 Task: Find a house in Cabagan, Philippines for 2 guests from June 11 to June 15, with a price range of ₹7000 to ₹15000, 1 bedroom, 2 beds, 1 bathroom, and self check-in option.
Action: Mouse pressed left at (445, 108)
Screenshot: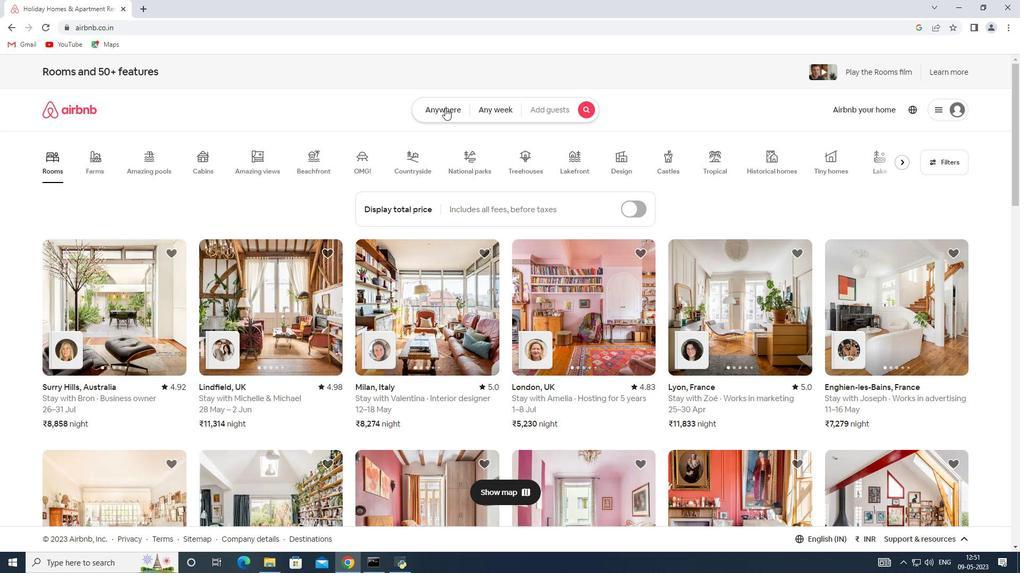 
Action: Mouse moved to (375, 150)
Screenshot: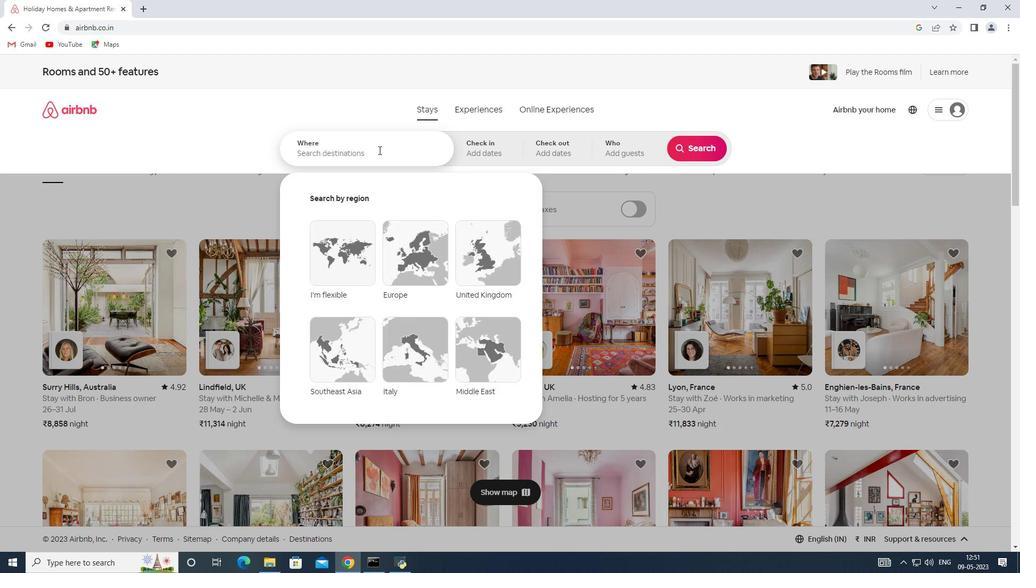 
Action: Mouse pressed left at (375, 150)
Screenshot: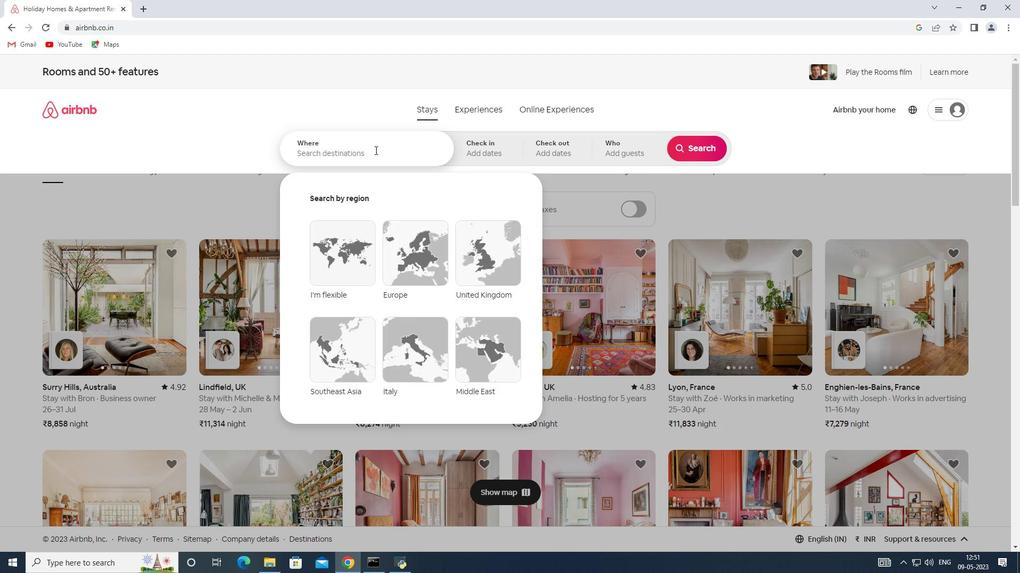 
Action: Key pressed <Key.shift><Key.shift><Key.shift><Key.shift><Key.shift><Key.shift><Key.shift><Key.shift><Key.shift><Key.shift><Key.shift><Key.shift><Key.shift><Key.shift><Key.shift><Key.shift><Key.shift><Key.shift><Key.shift><Key.shift><Key.shift><Key.shift><Key.shift><Key.shift><Key.shift><Key.shift><Key.shift><Key.shift><Key.shift><Key.shift><Key.shift><Key.shift><Key.shift><Key.shift><Key.shift>Cabagan,<Key.shift>Philippines
Screenshot: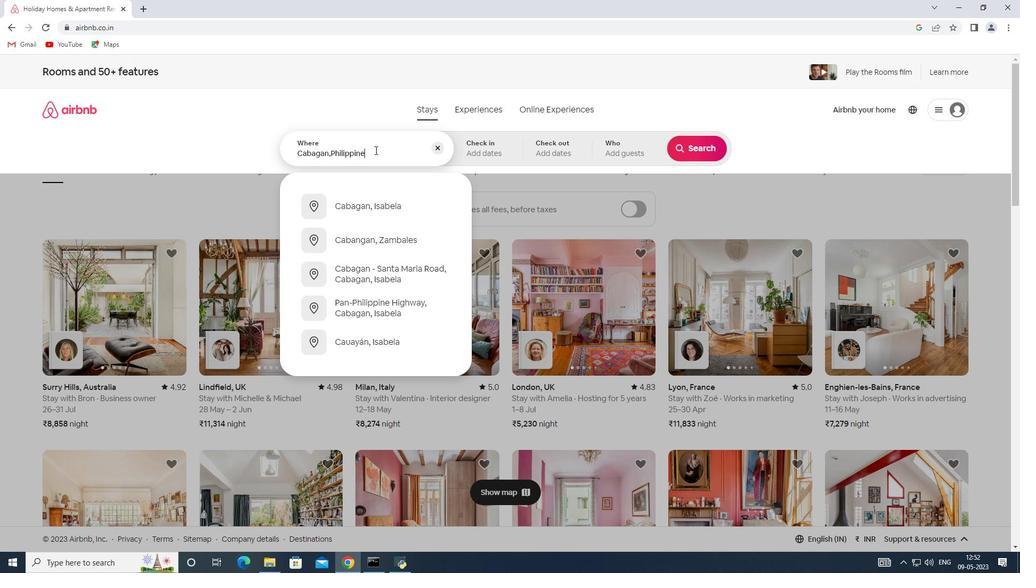 
Action: Mouse moved to (496, 147)
Screenshot: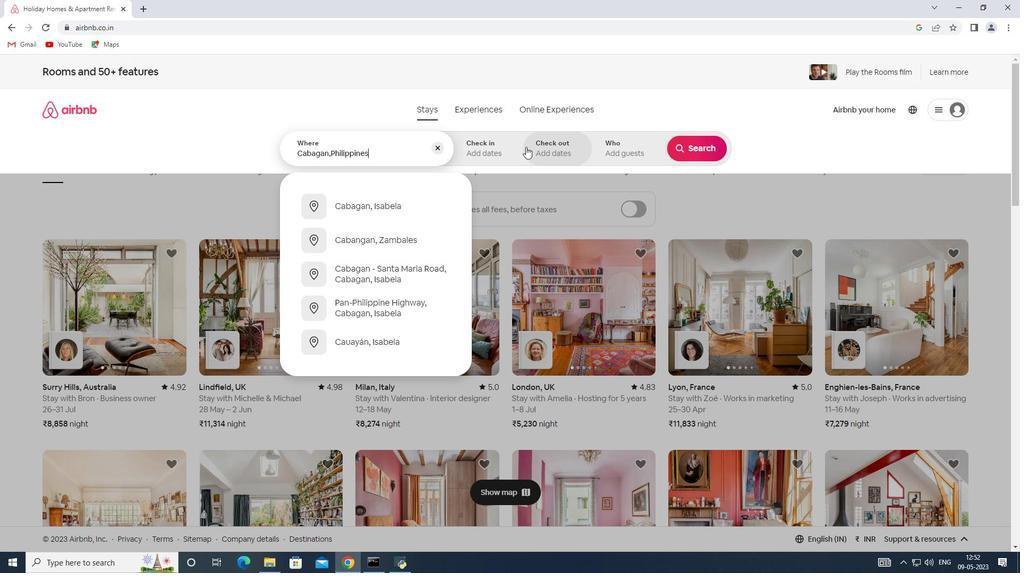 
Action: Mouse pressed left at (496, 147)
Screenshot: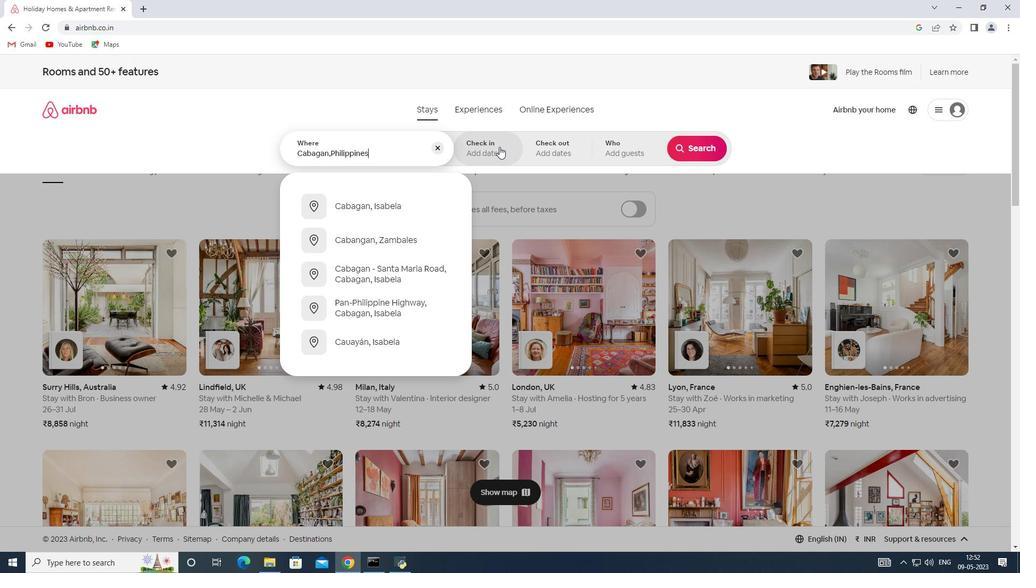 
Action: Mouse moved to (536, 334)
Screenshot: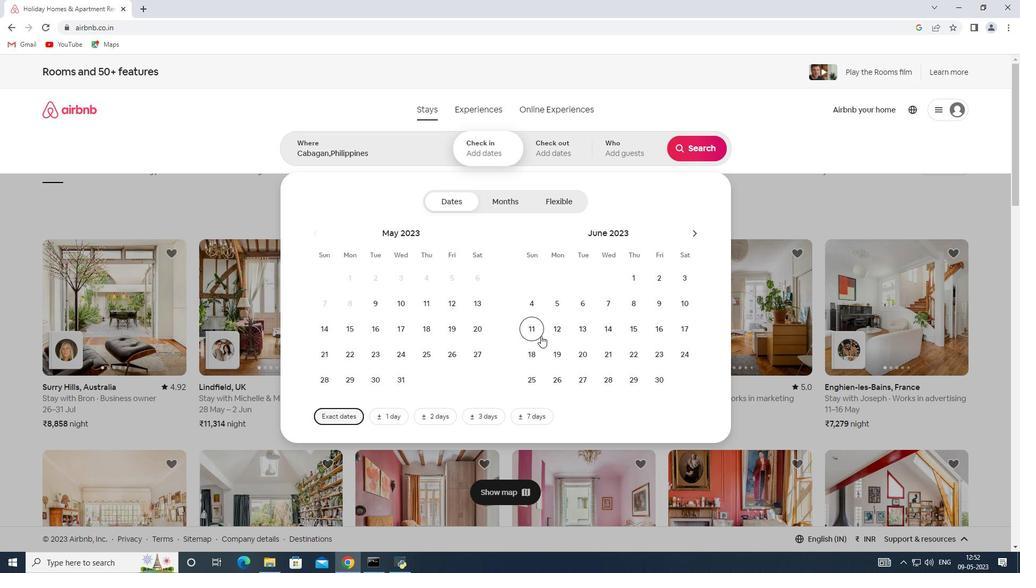 
Action: Mouse pressed left at (536, 334)
Screenshot: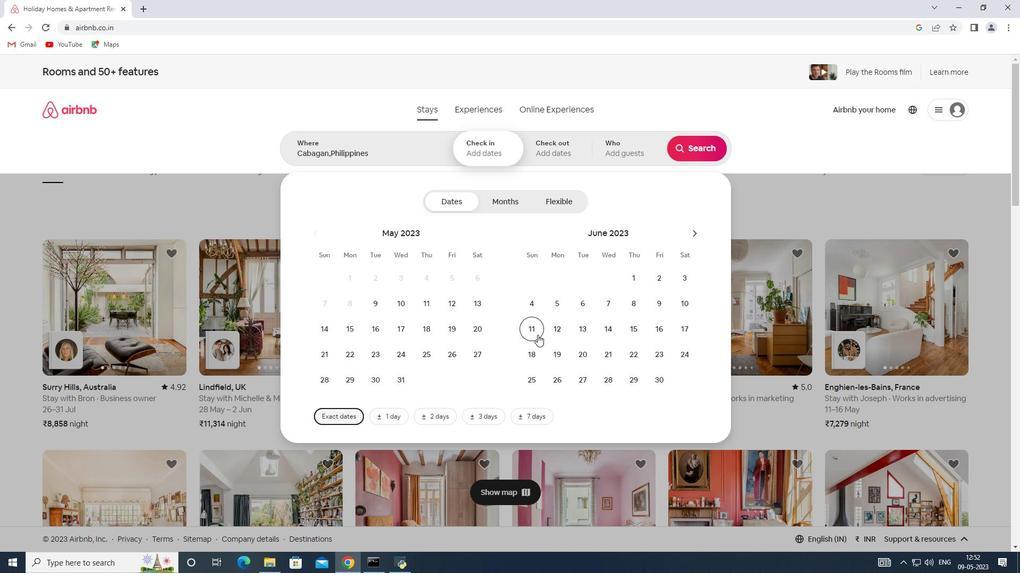 
Action: Mouse moved to (631, 330)
Screenshot: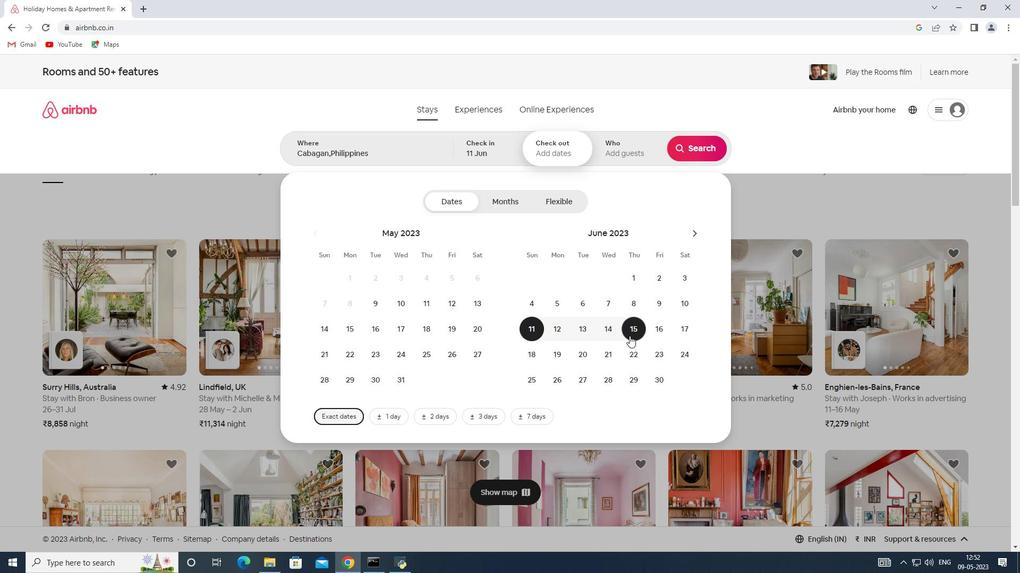 
Action: Mouse pressed left at (631, 330)
Screenshot: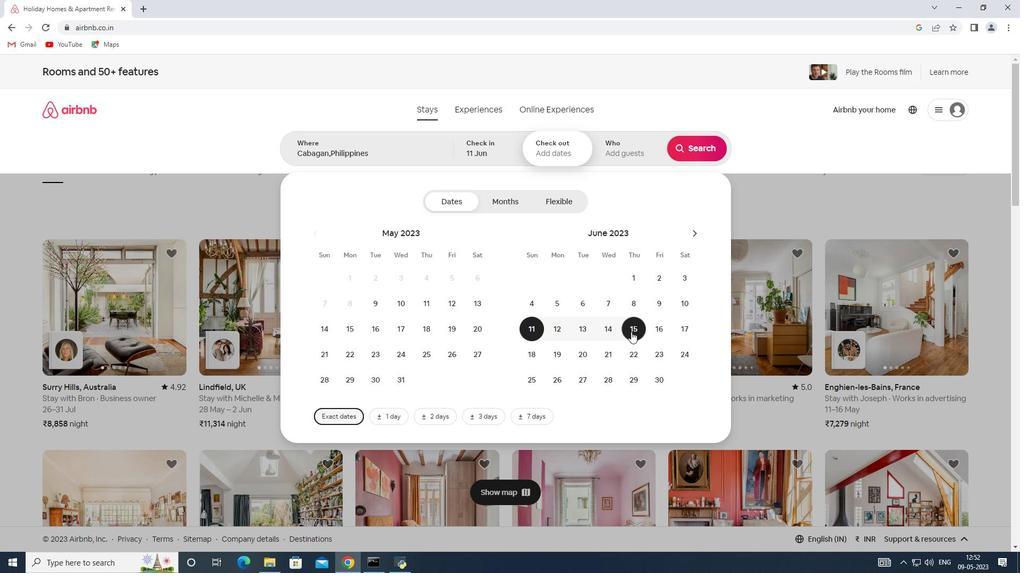 
Action: Mouse moved to (610, 151)
Screenshot: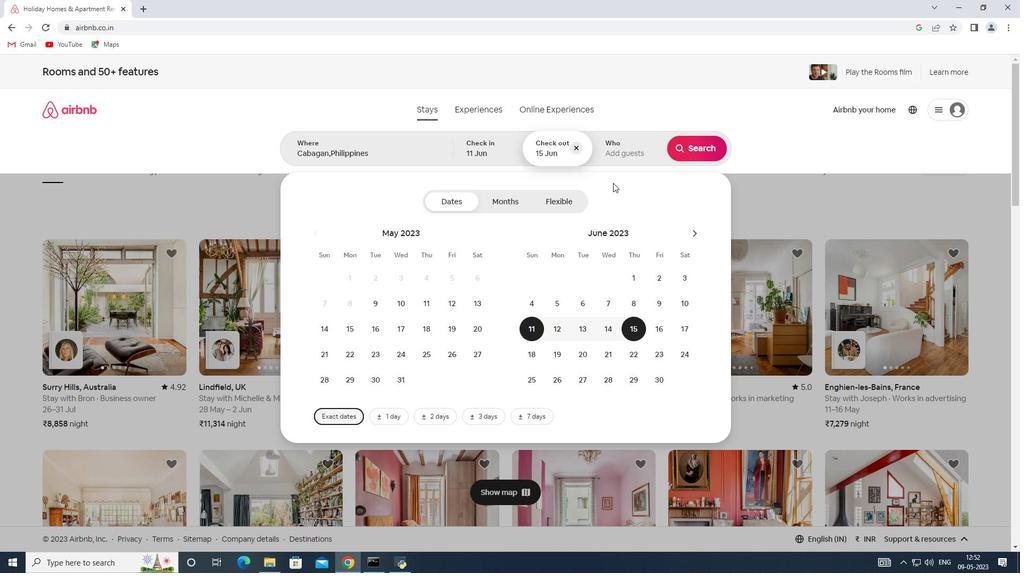 
Action: Mouse pressed left at (610, 151)
Screenshot: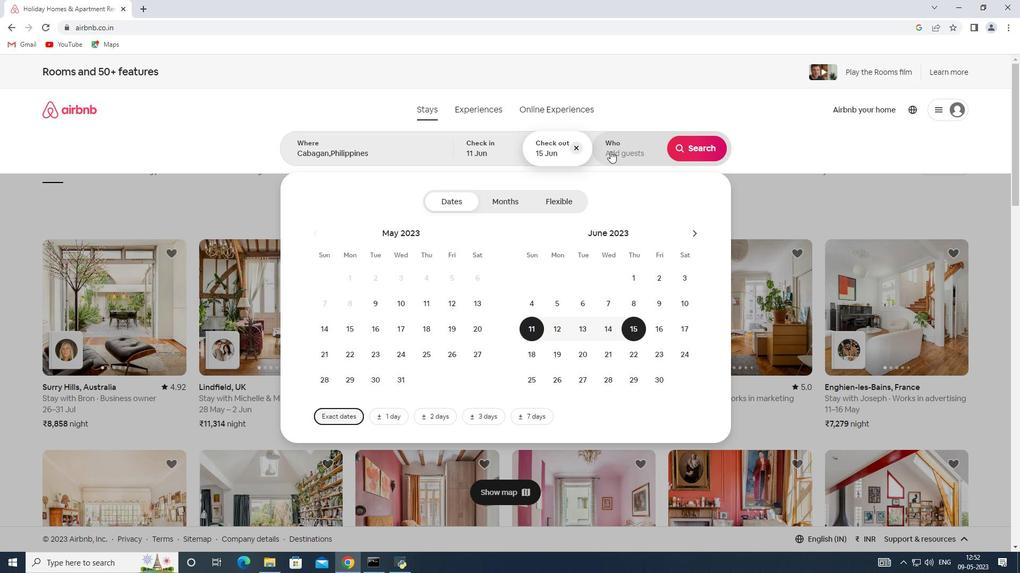 
Action: Mouse moved to (694, 203)
Screenshot: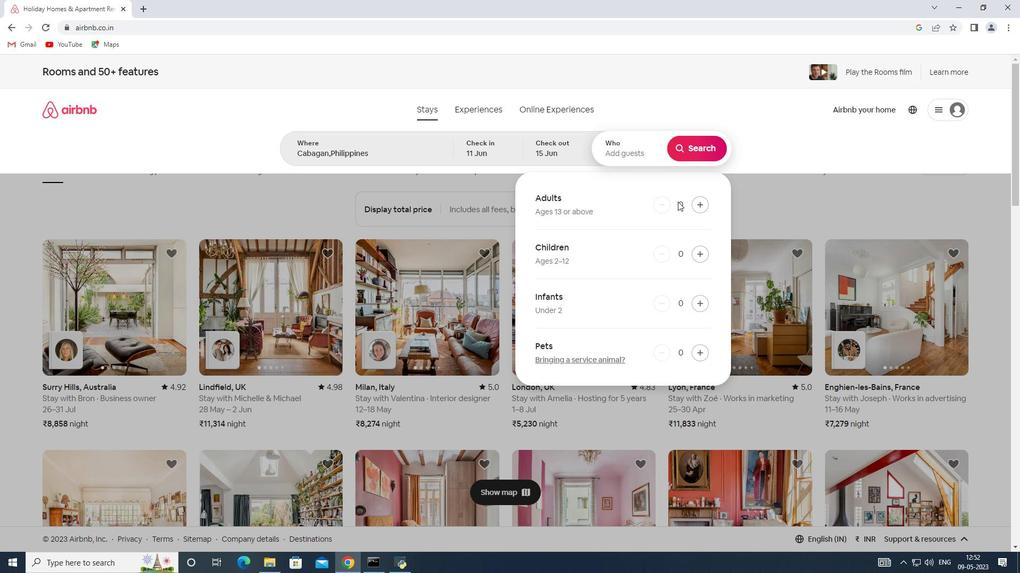 
Action: Mouse pressed left at (694, 203)
Screenshot: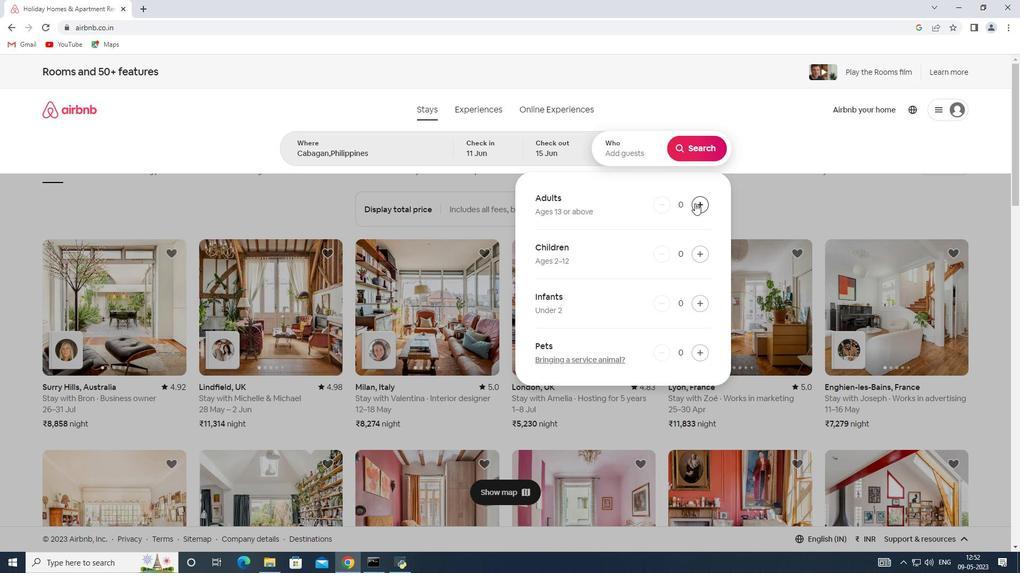 
Action: Mouse pressed left at (694, 203)
Screenshot: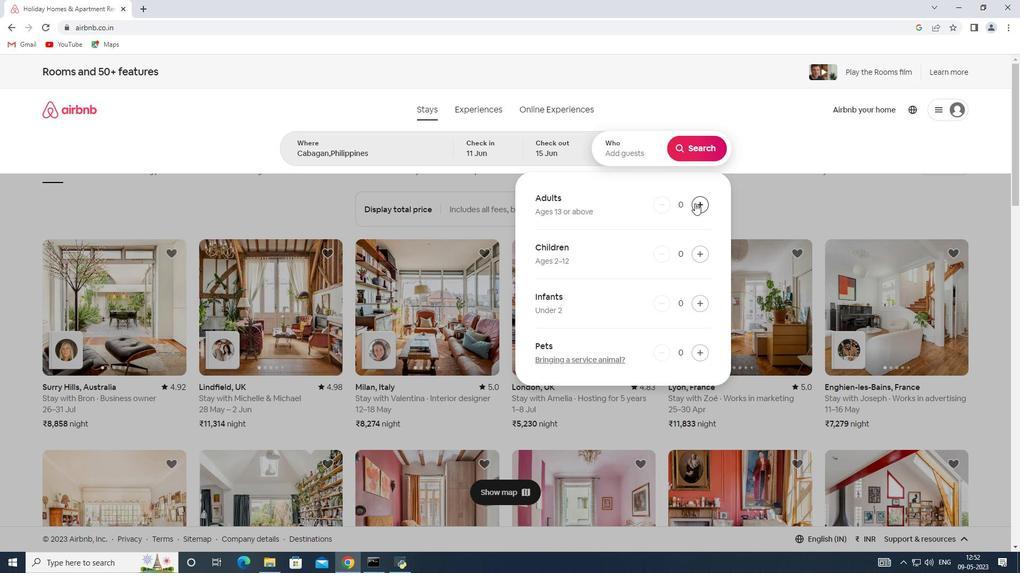 
Action: Mouse moved to (680, 142)
Screenshot: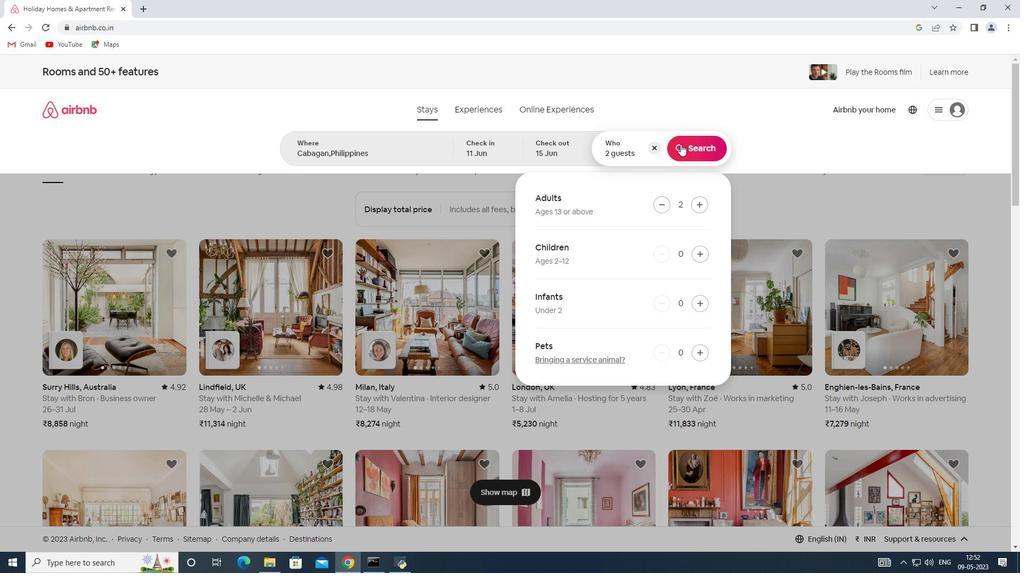 
Action: Mouse pressed left at (680, 142)
Screenshot: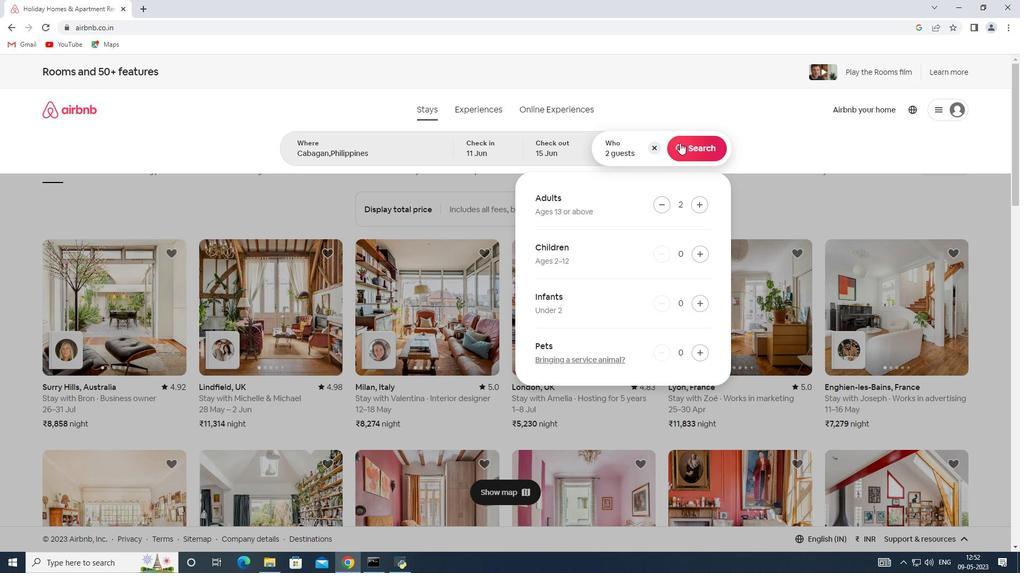 
Action: Mouse moved to (980, 119)
Screenshot: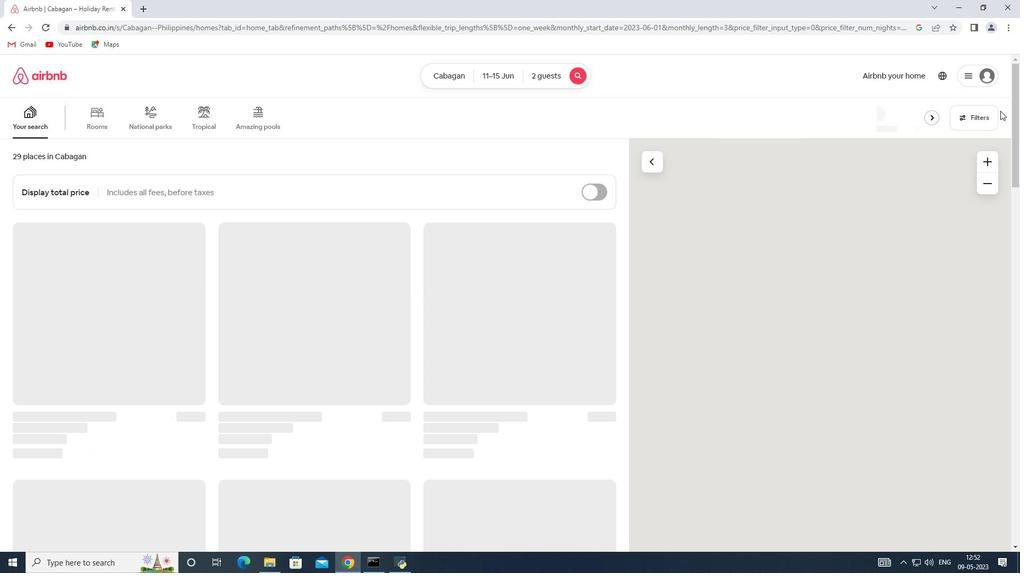 
Action: Mouse pressed left at (980, 119)
Screenshot: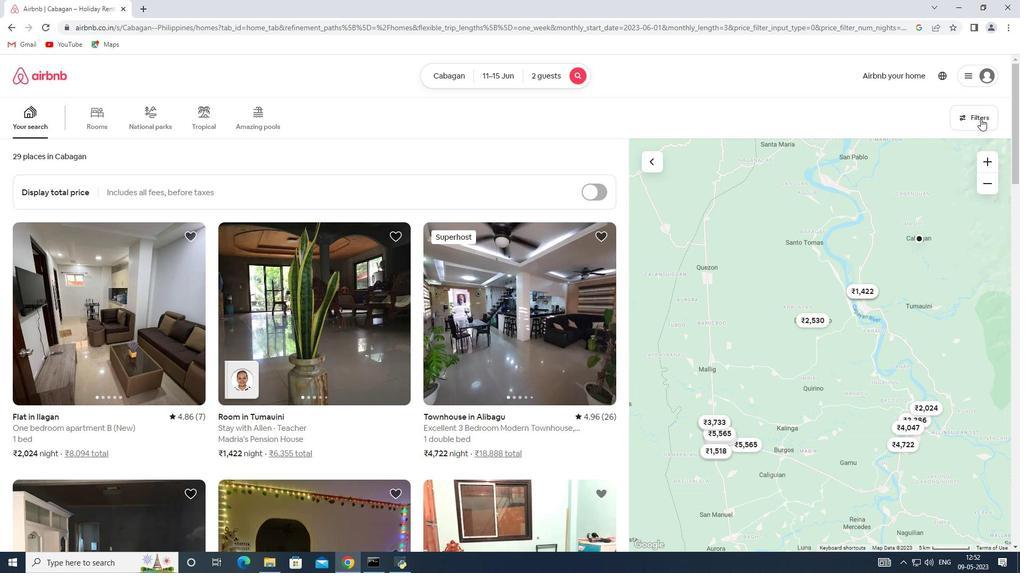 
Action: Mouse moved to (366, 380)
Screenshot: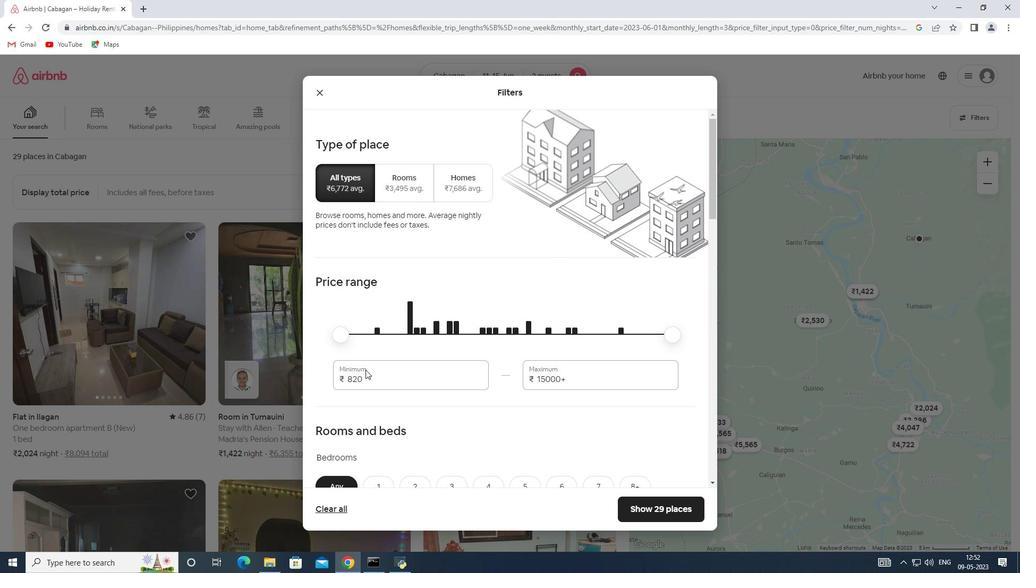 
Action: Mouse pressed left at (366, 380)
Screenshot: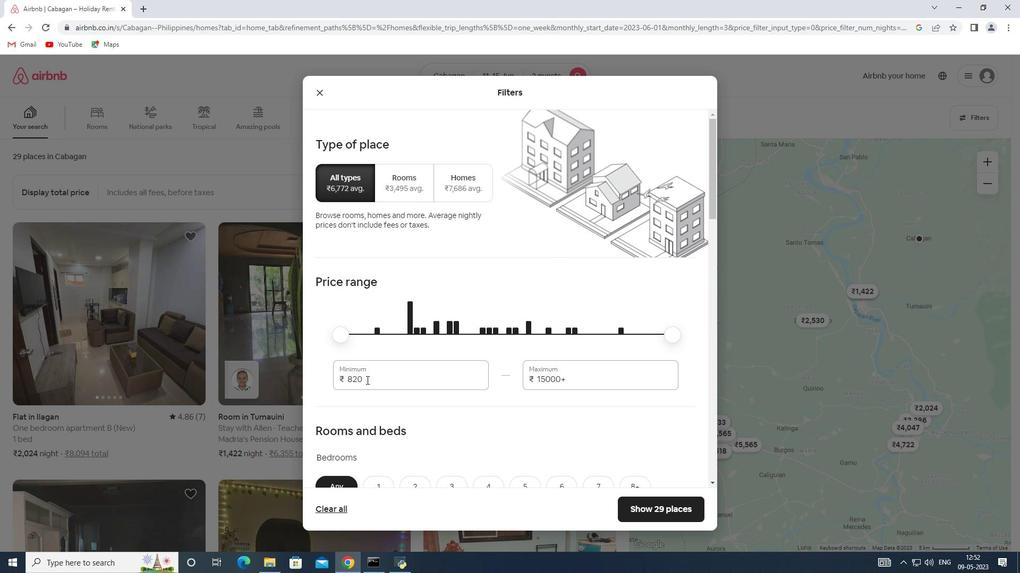 
Action: Mouse moved to (328, 377)
Screenshot: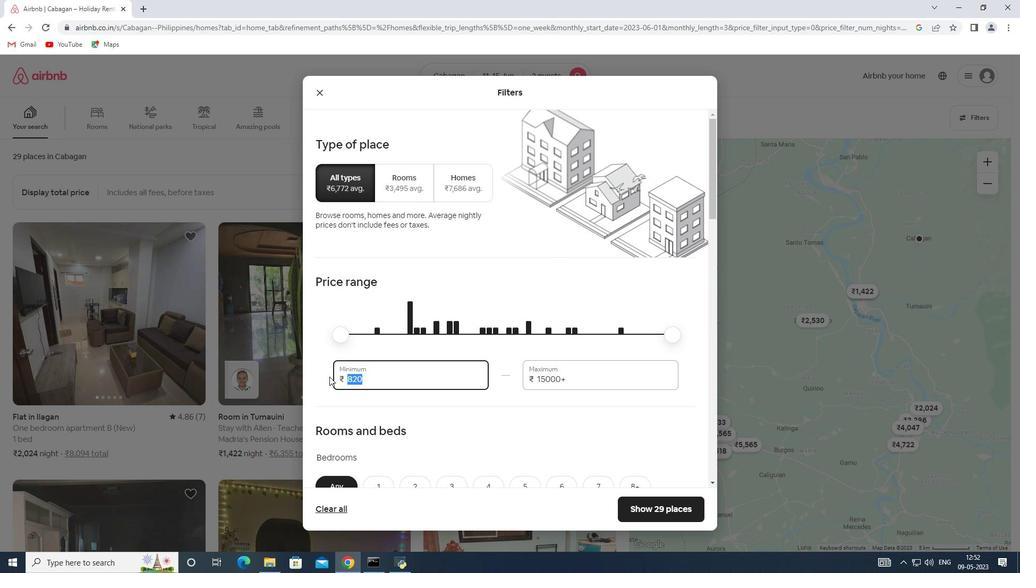 
Action: Key pressed 7000
Screenshot: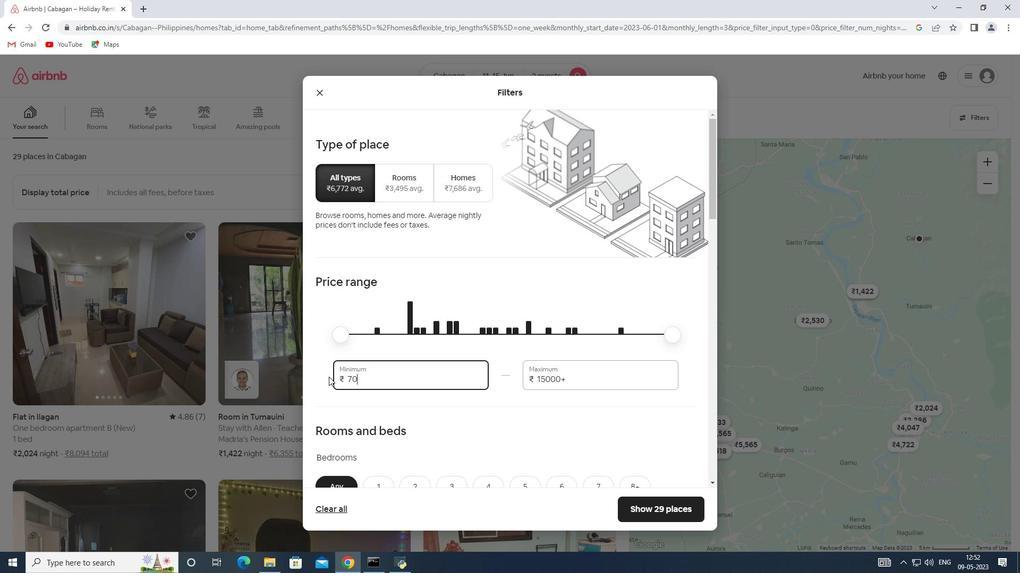 
Action: Mouse moved to (581, 381)
Screenshot: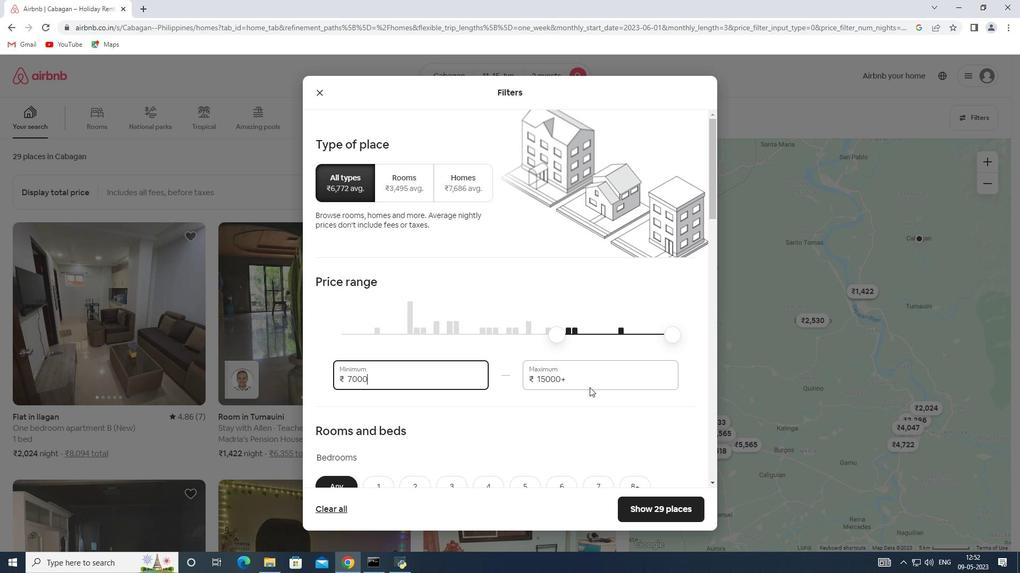 
Action: Mouse pressed left at (581, 381)
Screenshot: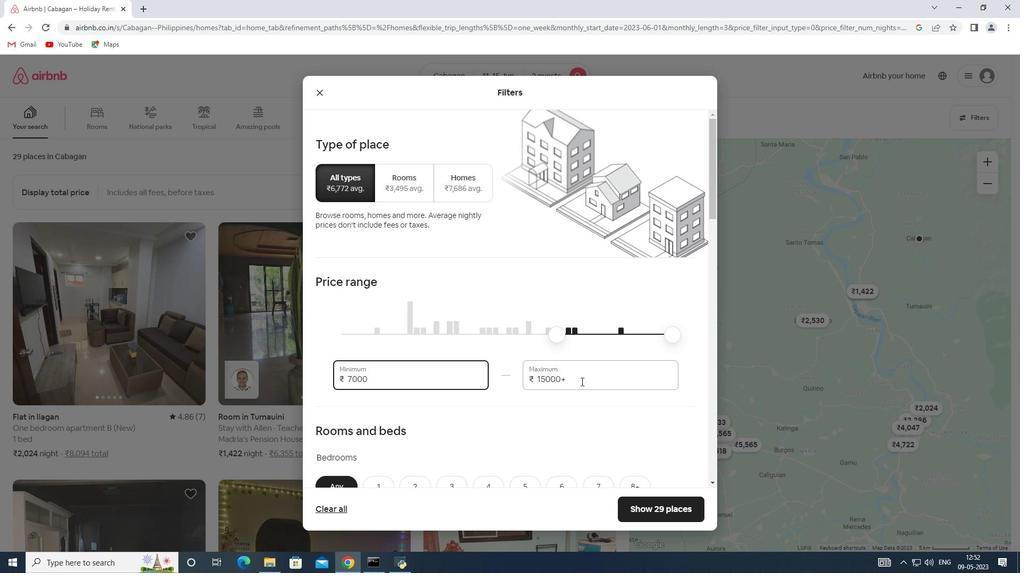 
Action: Mouse moved to (495, 381)
Screenshot: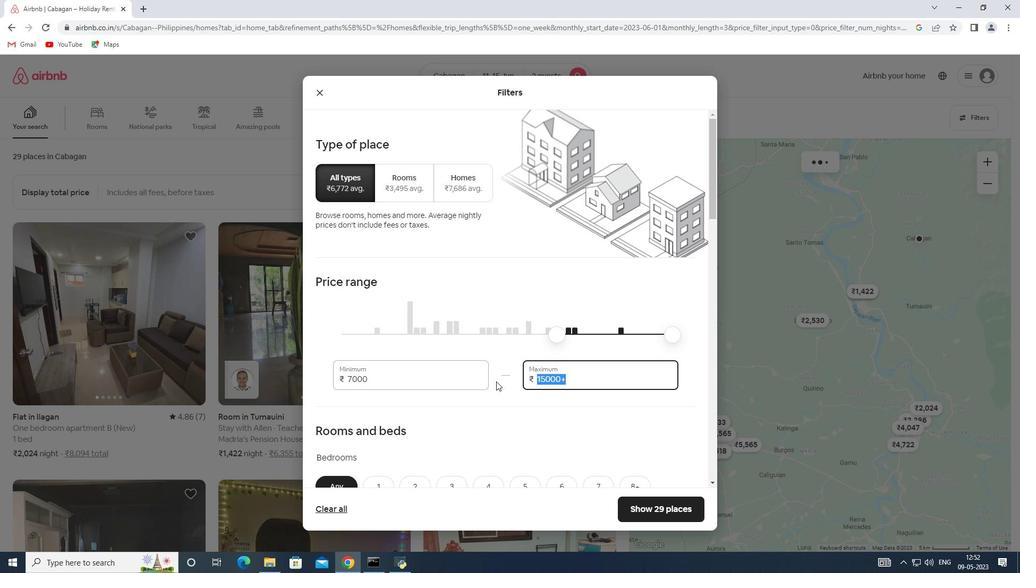 
Action: Key pressed 16000
Screenshot: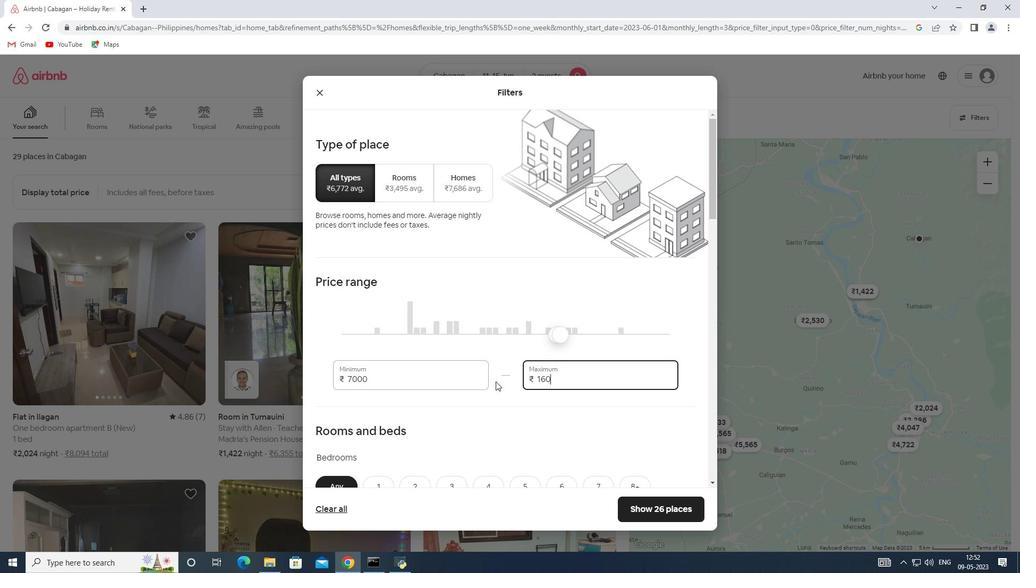 
Action: Mouse scrolled (495, 381) with delta (0, 0)
Screenshot: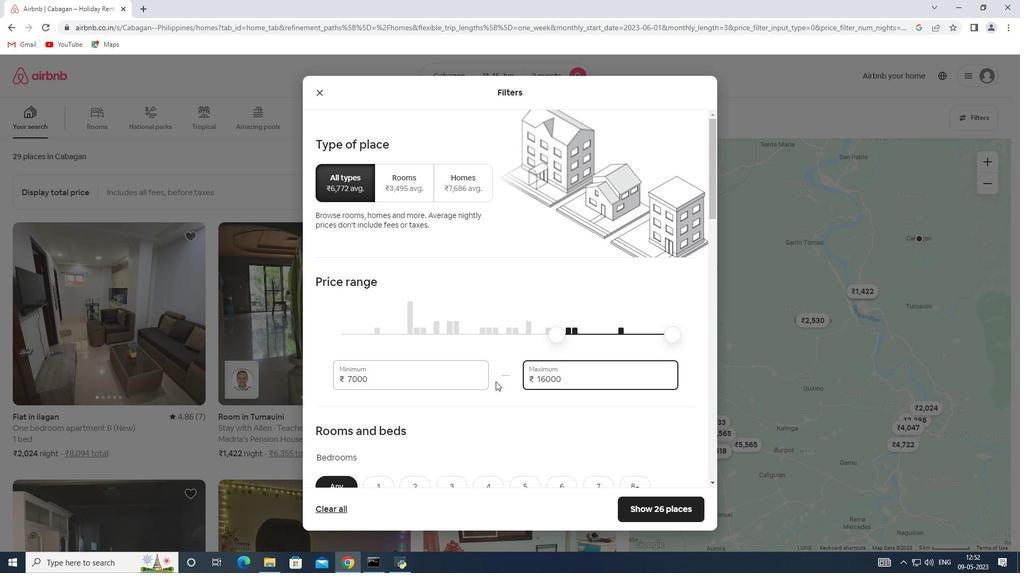 
Action: Mouse scrolled (495, 381) with delta (0, 0)
Screenshot: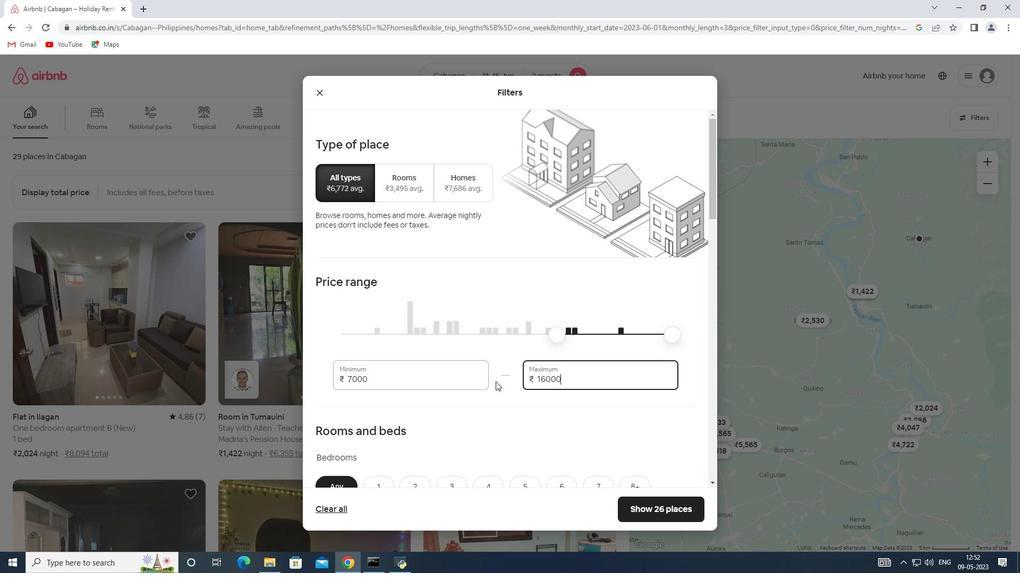 
Action: Mouse scrolled (495, 381) with delta (0, 0)
Screenshot: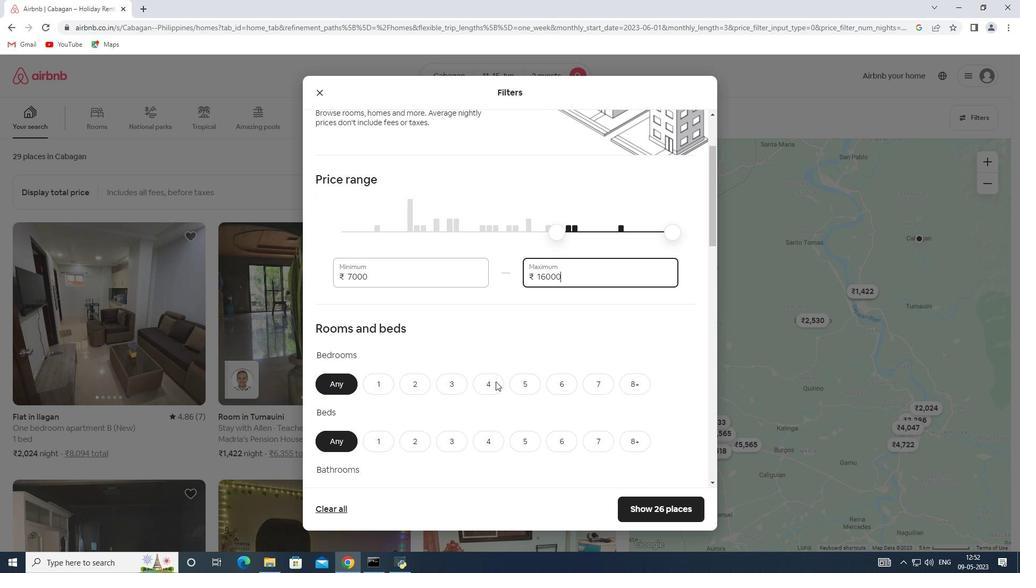 
Action: Mouse scrolled (495, 381) with delta (0, 0)
Screenshot: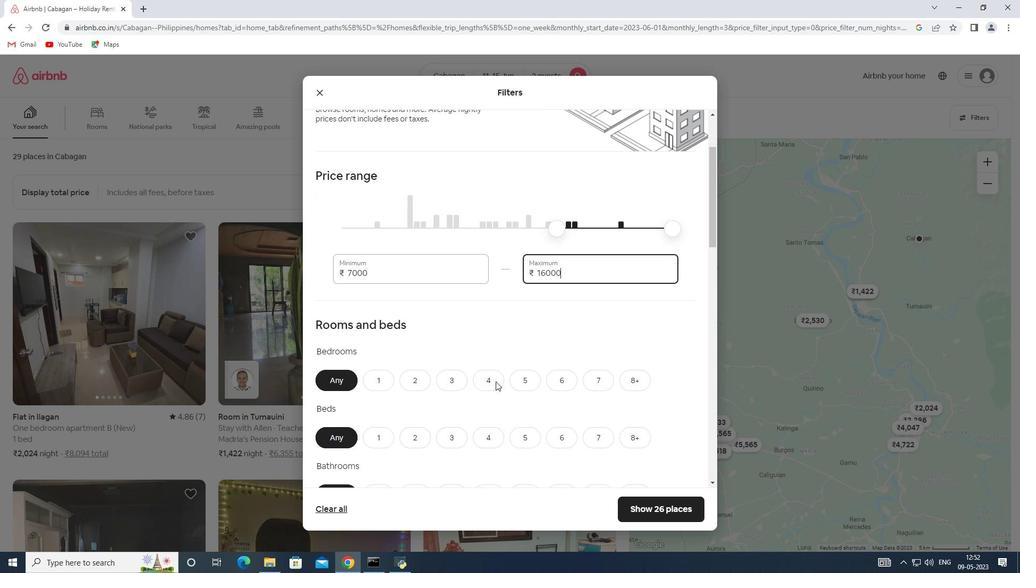 
Action: Mouse moved to (384, 276)
Screenshot: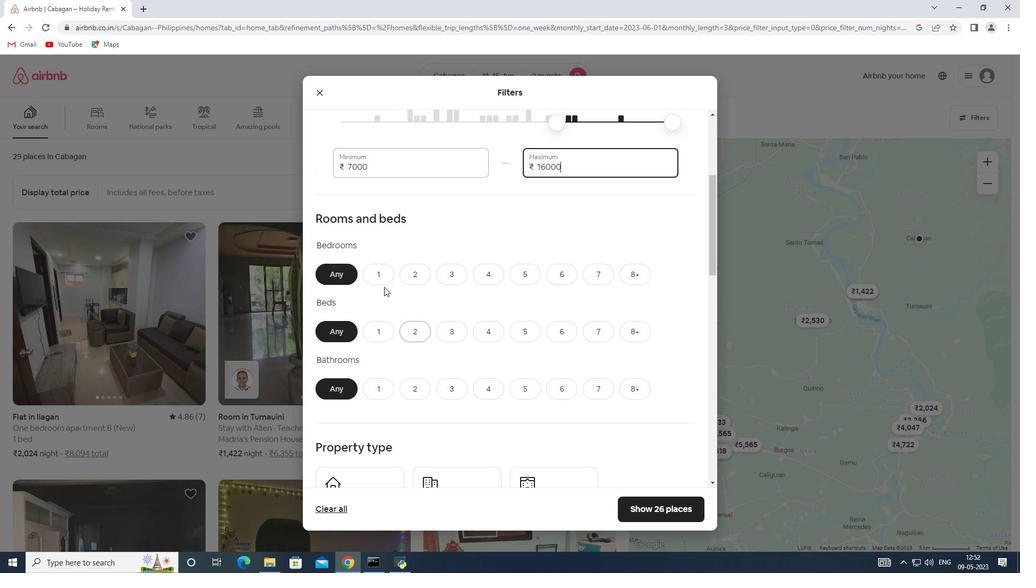 
Action: Mouse pressed left at (384, 276)
Screenshot: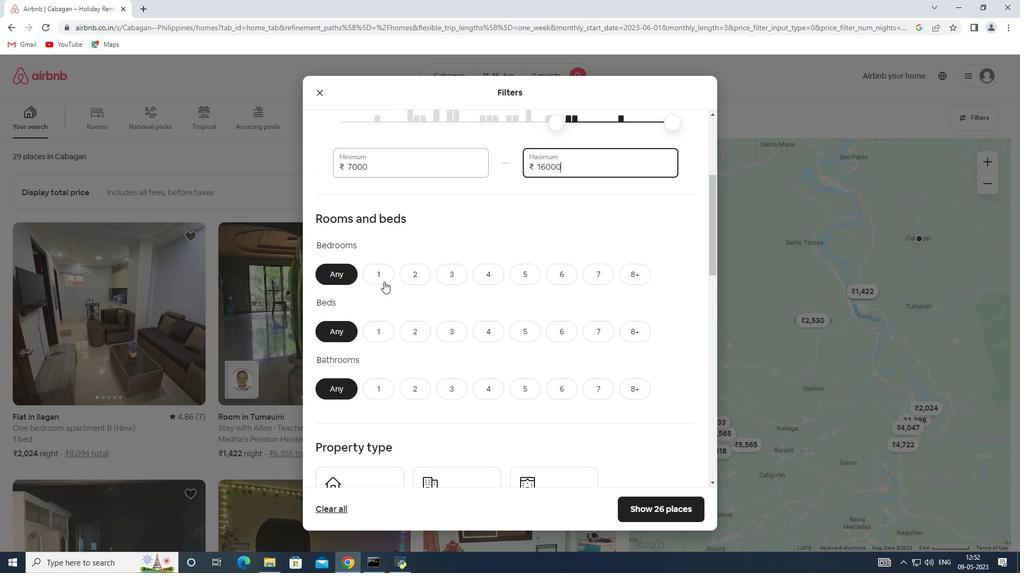 
Action: Mouse moved to (420, 325)
Screenshot: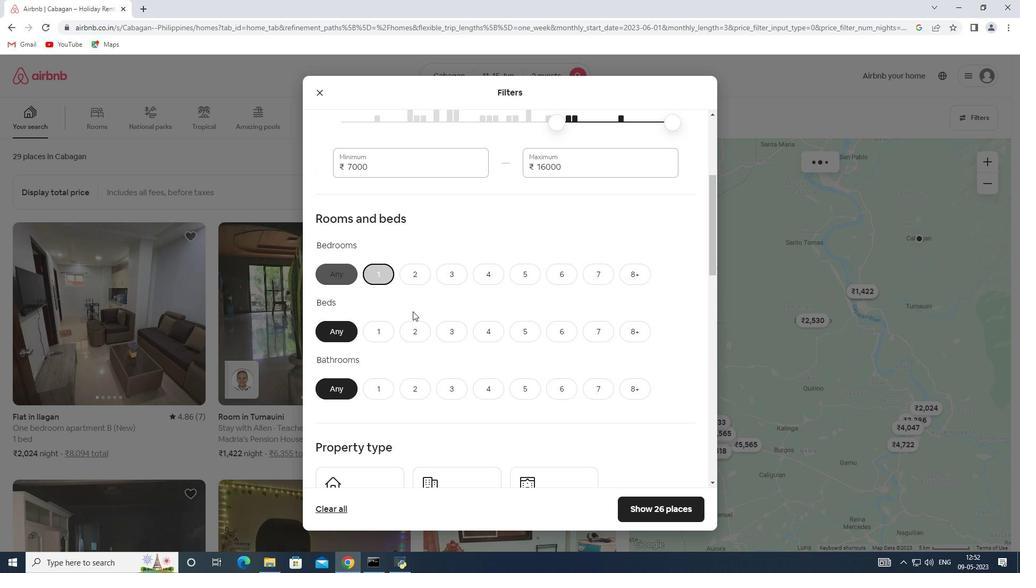 
Action: Mouse pressed left at (420, 325)
Screenshot: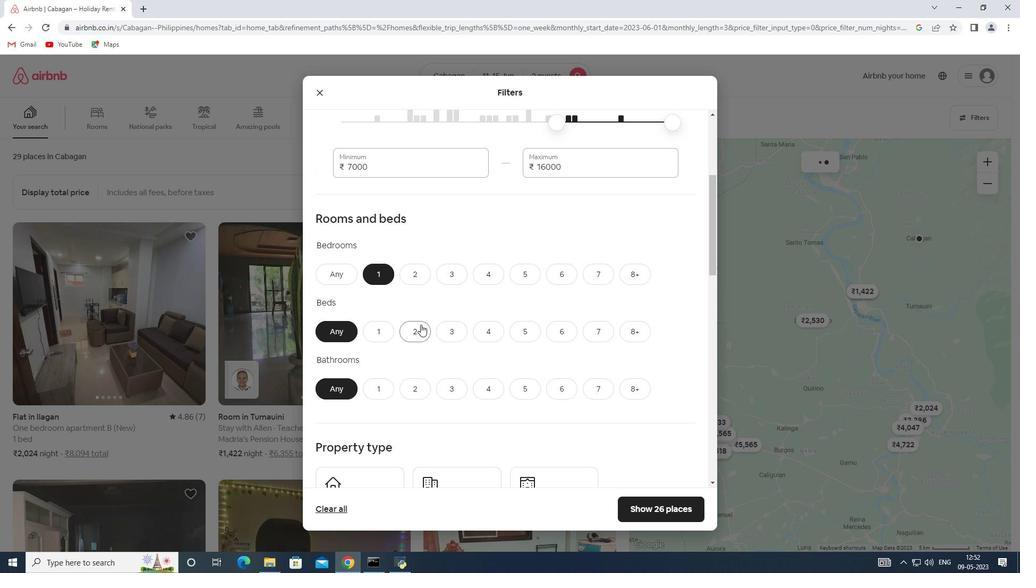 
Action: Mouse moved to (377, 387)
Screenshot: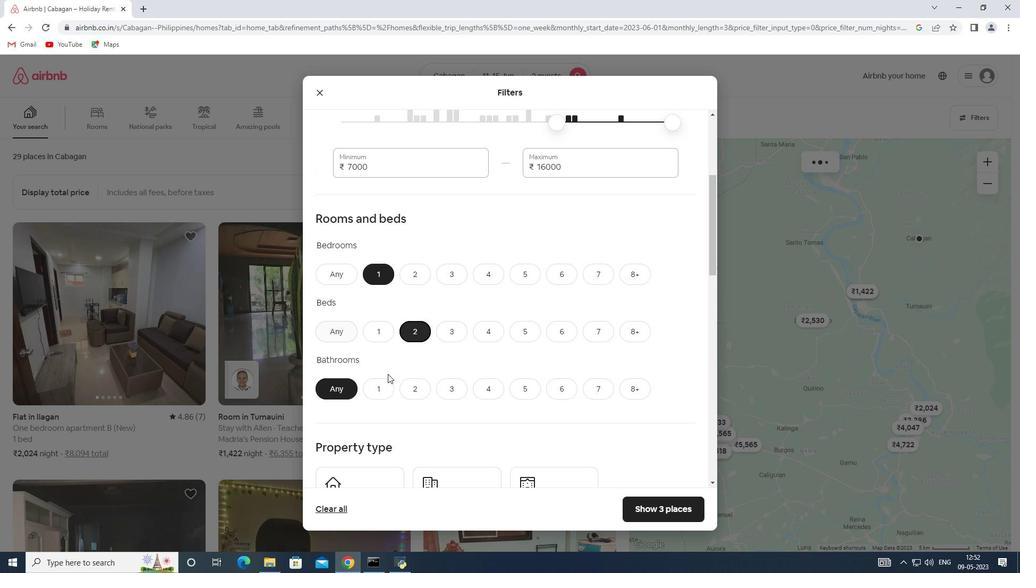 
Action: Mouse pressed left at (377, 387)
Screenshot: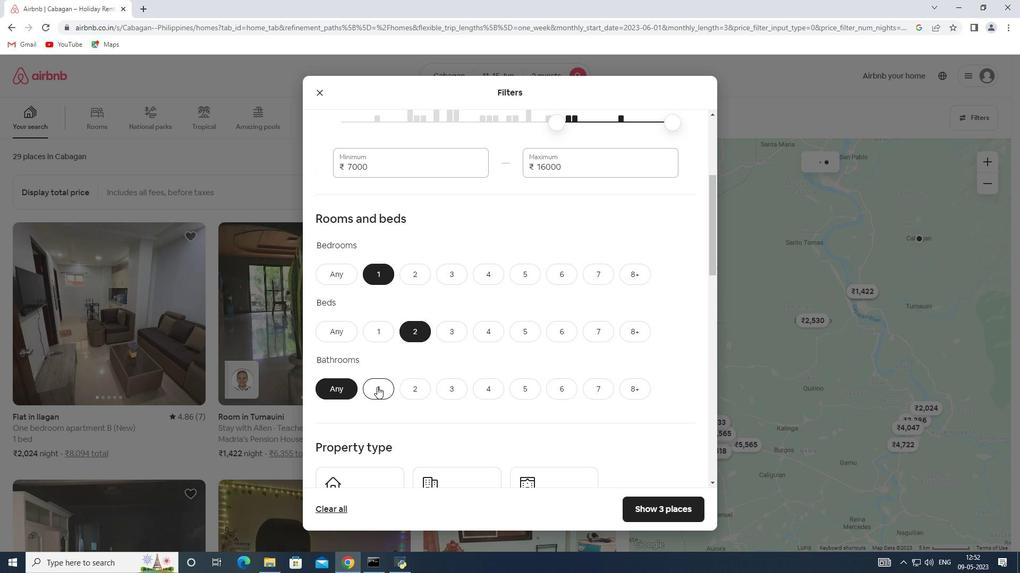 
Action: Mouse moved to (379, 359)
Screenshot: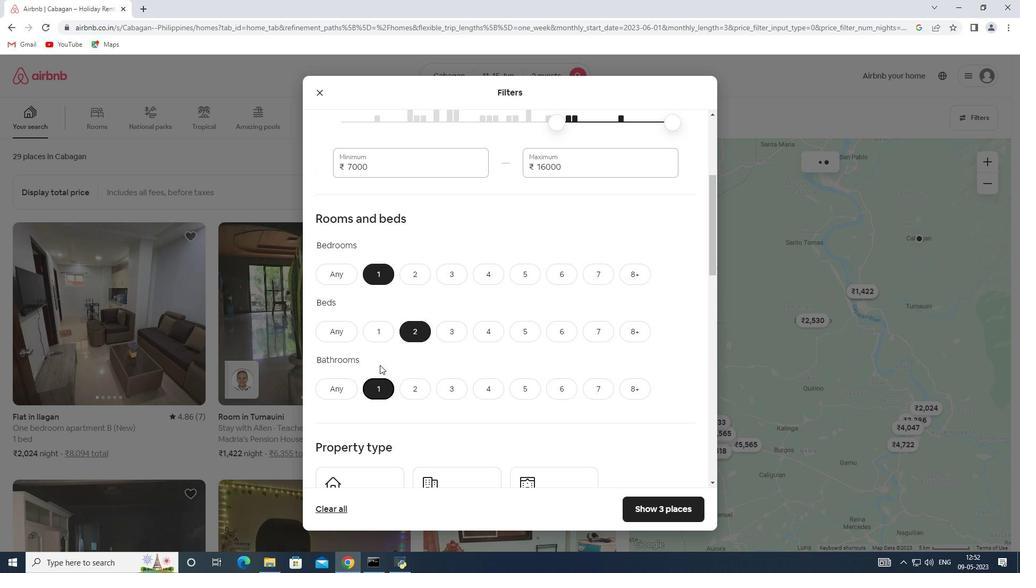 
Action: Mouse scrolled (379, 359) with delta (0, 0)
Screenshot: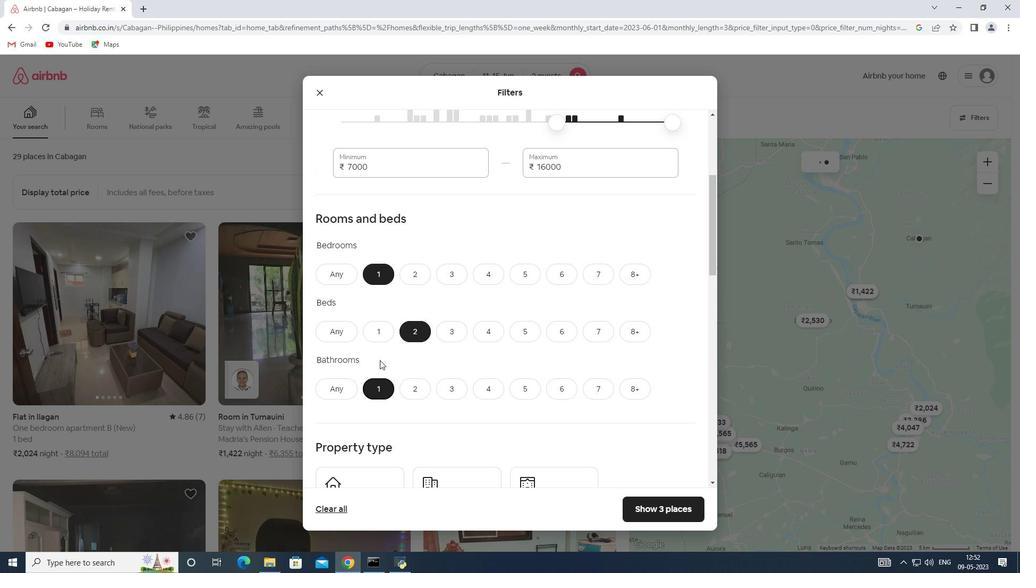 
Action: Mouse scrolled (379, 359) with delta (0, 0)
Screenshot: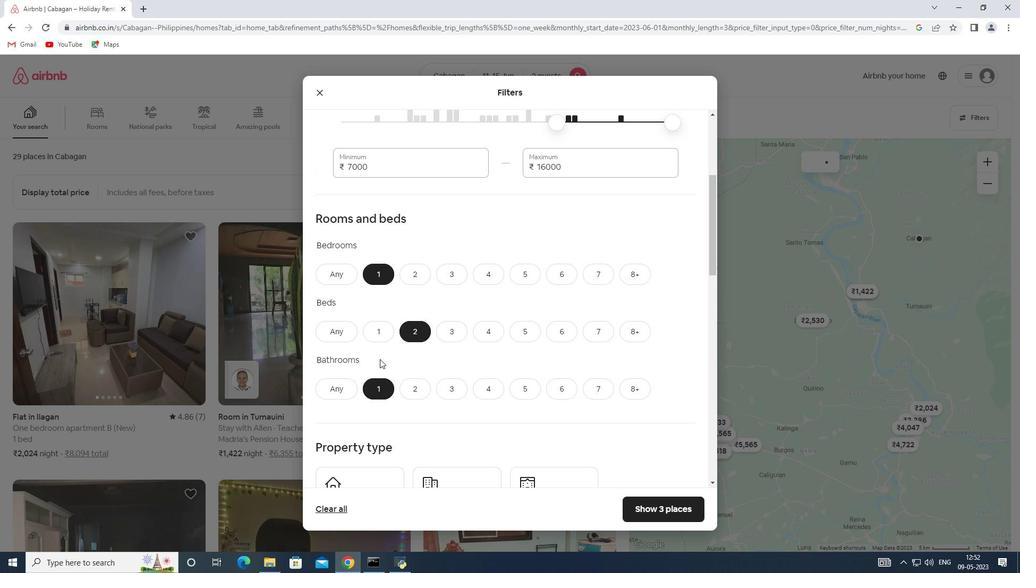 
Action: Mouse scrolled (379, 359) with delta (0, 0)
Screenshot: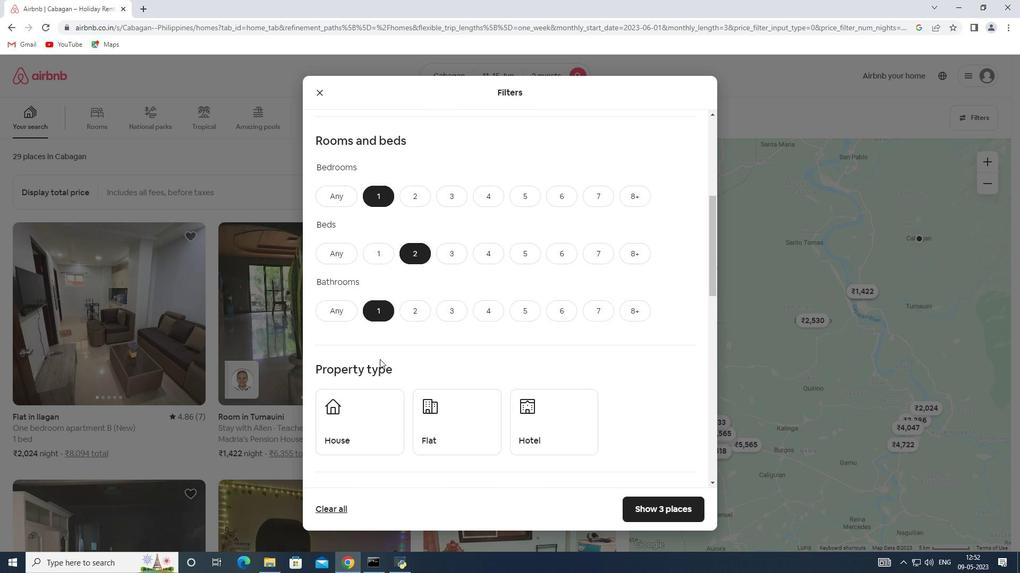 
Action: Mouse moved to (371, 351)
Screenshot: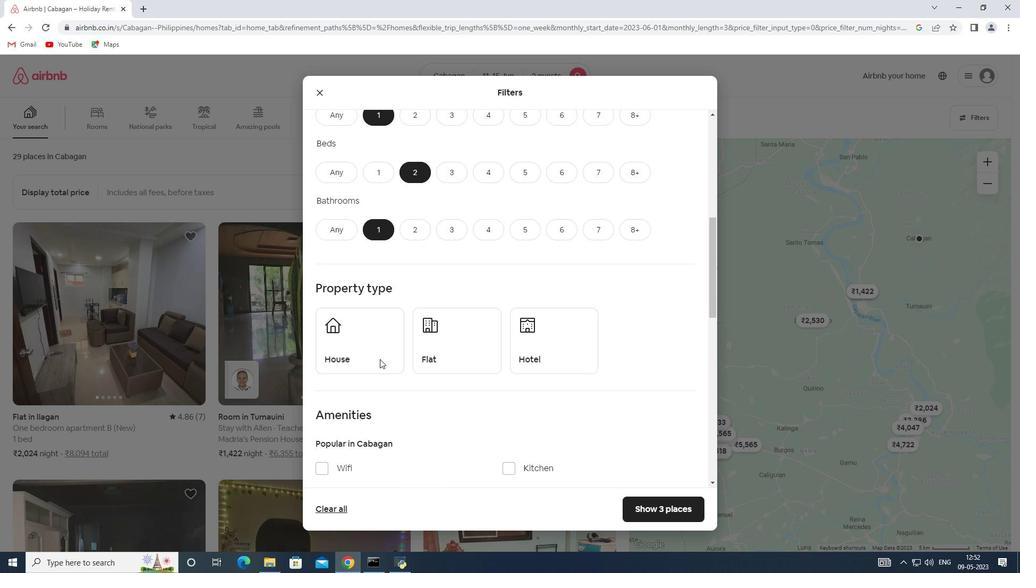 
Action: Mouse pressed left at (371, 351)
Screenshot: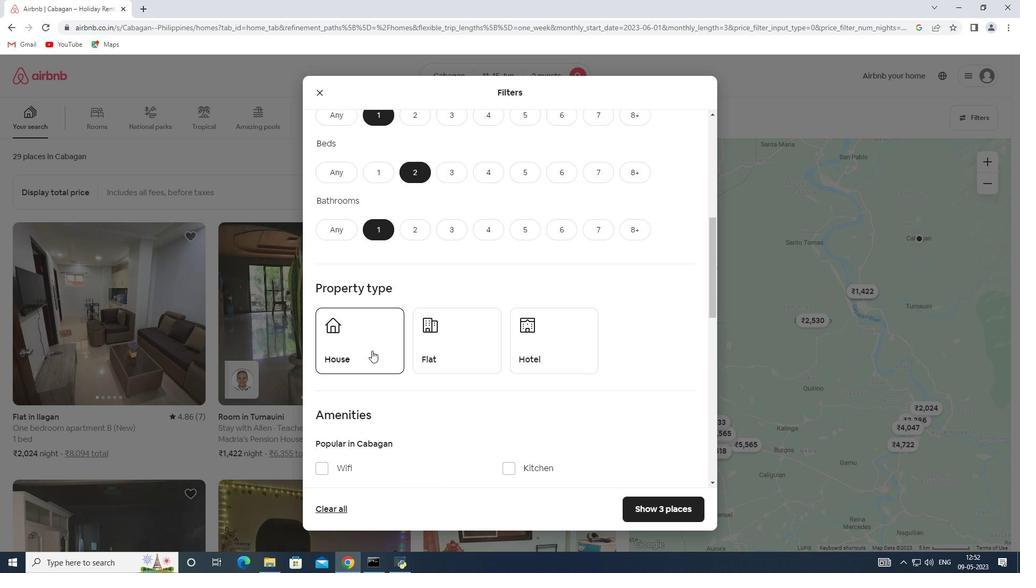 
Action: Mouse moved to (472, 371)
Screenshot: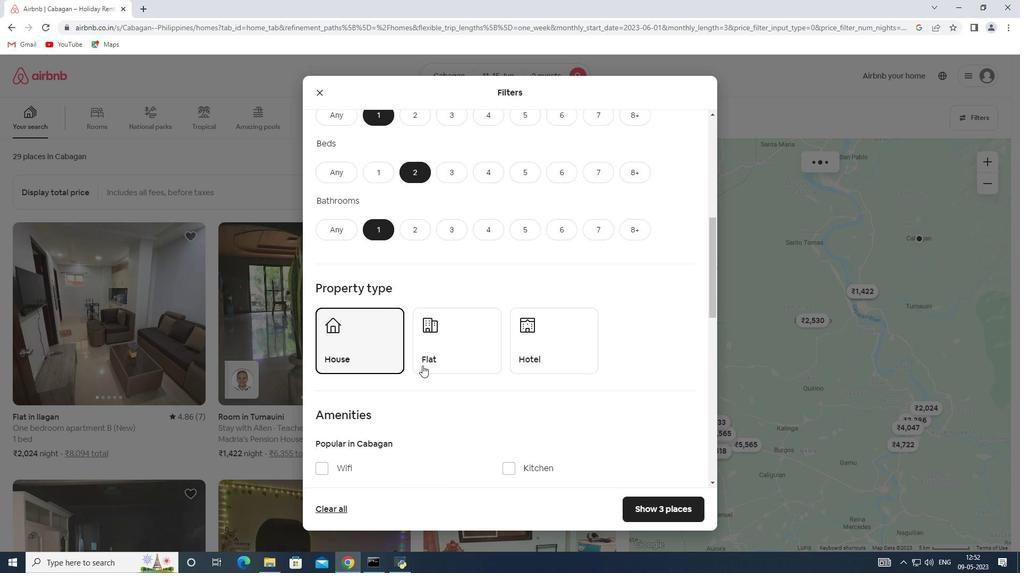 
Action: Mouse pressed left at (472, 371)
Screenshot: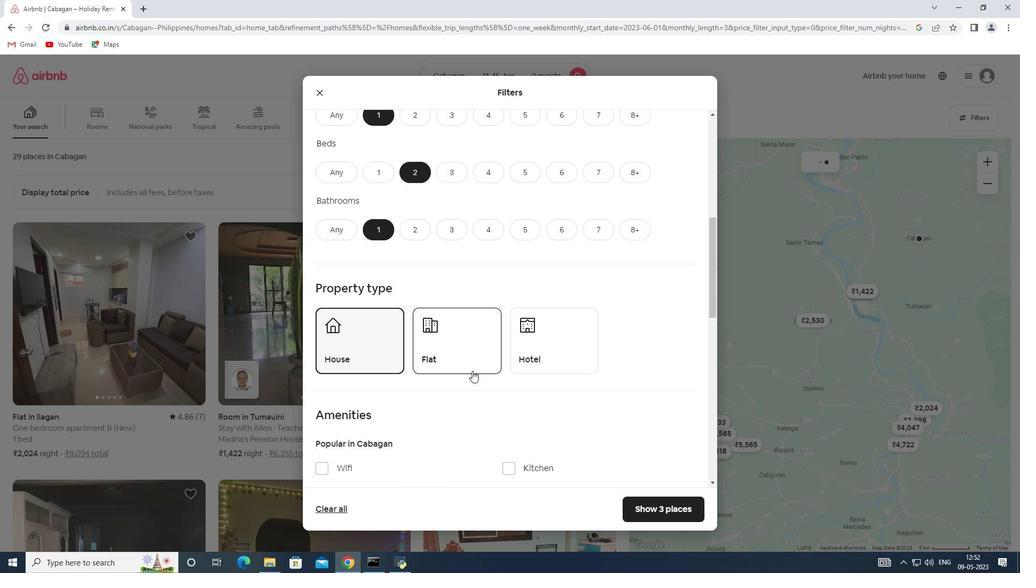 
Action: Mouse moved to (554, 347)
Screenshot: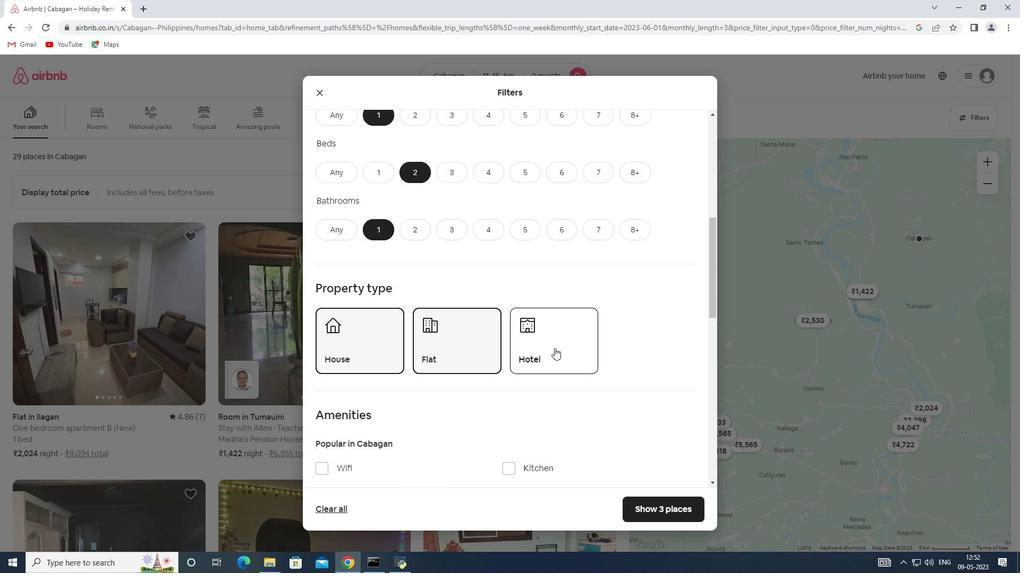 
Action: Mouse pressed left at (554, 347)
Screenshot: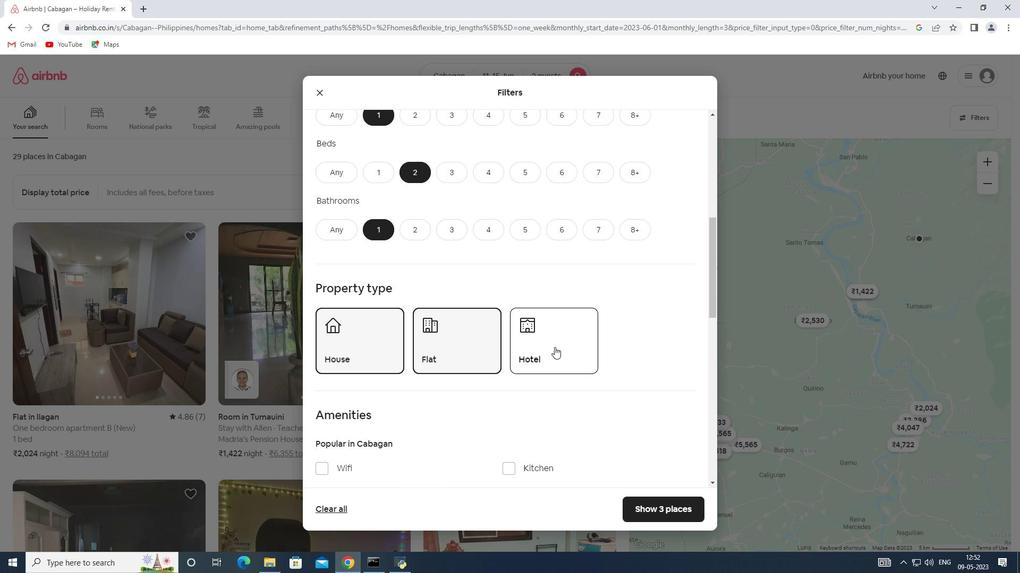 
Action: Mouse moved to (518, 341)
Screenshot: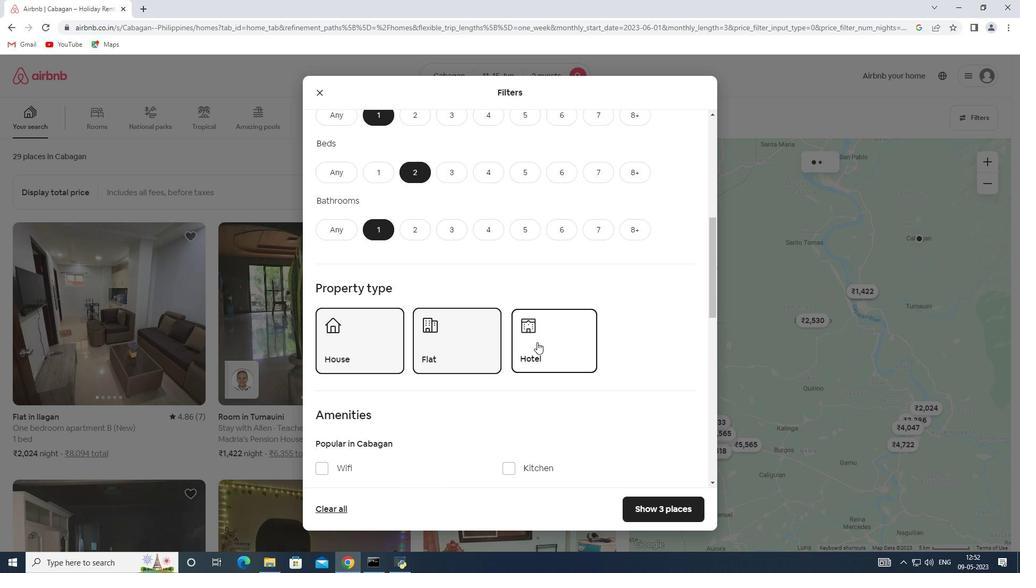 
Action: Mouse scrolled (518, 340) with delta (0, 0)
Screenshot: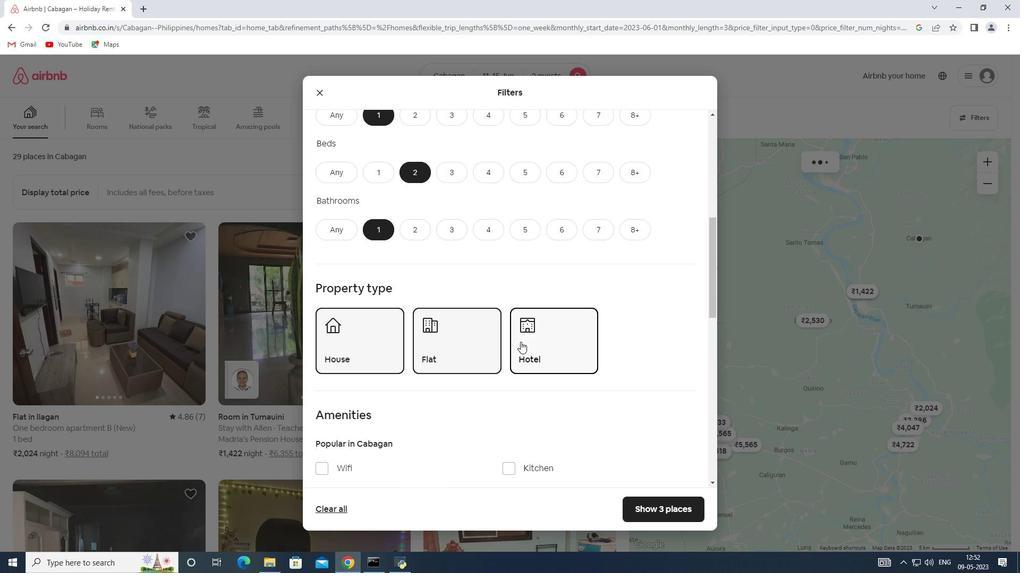 
Action: Mouse scrolled (518, 340) with delta (0, 0)
Screenshot: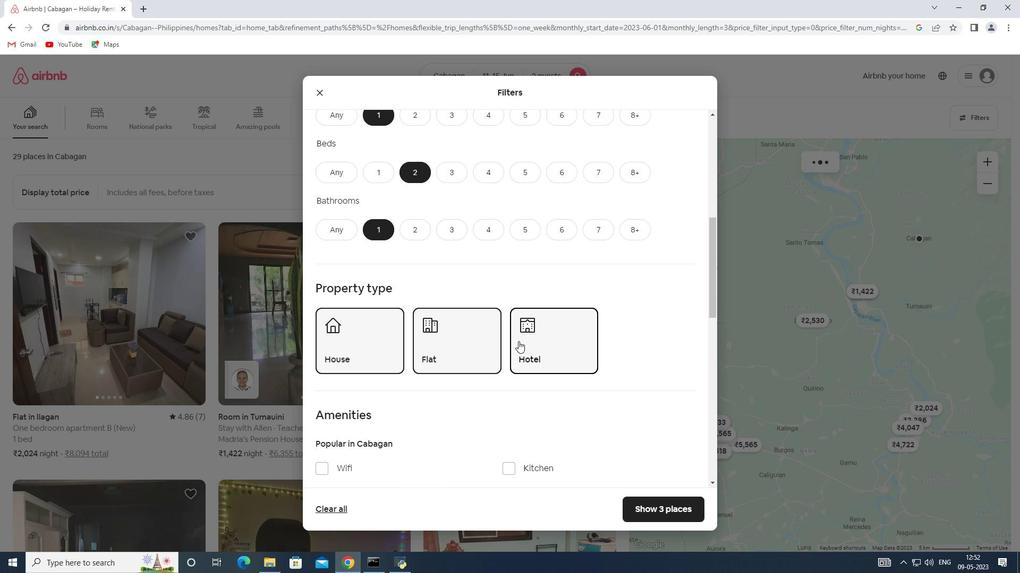 
Action: Mouse scrolled (518, 340) with delta (0, 0)
Screenshot: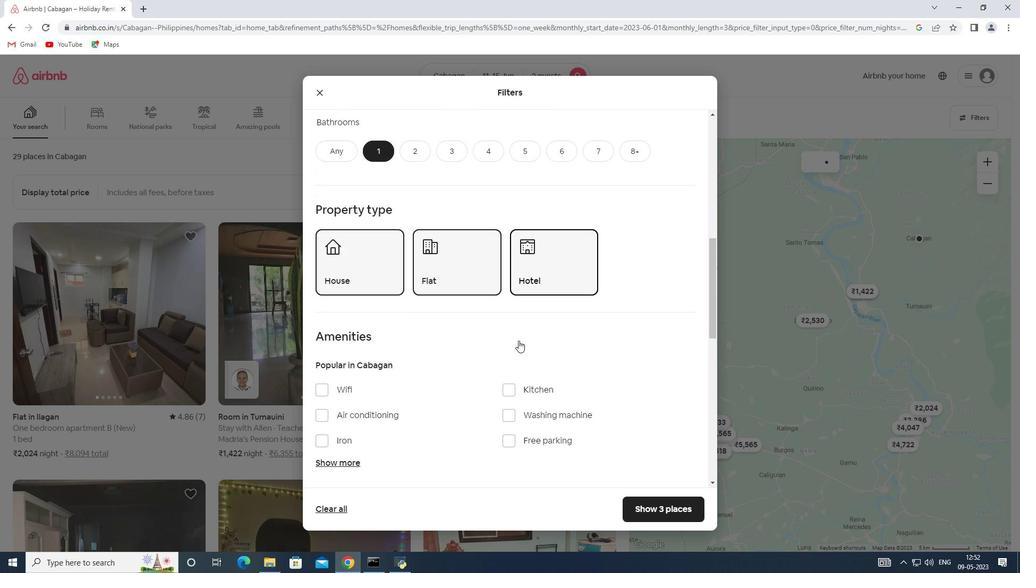 
Action: Mouse scrolled (518, 340) with delta (0, 0)
Screenshot: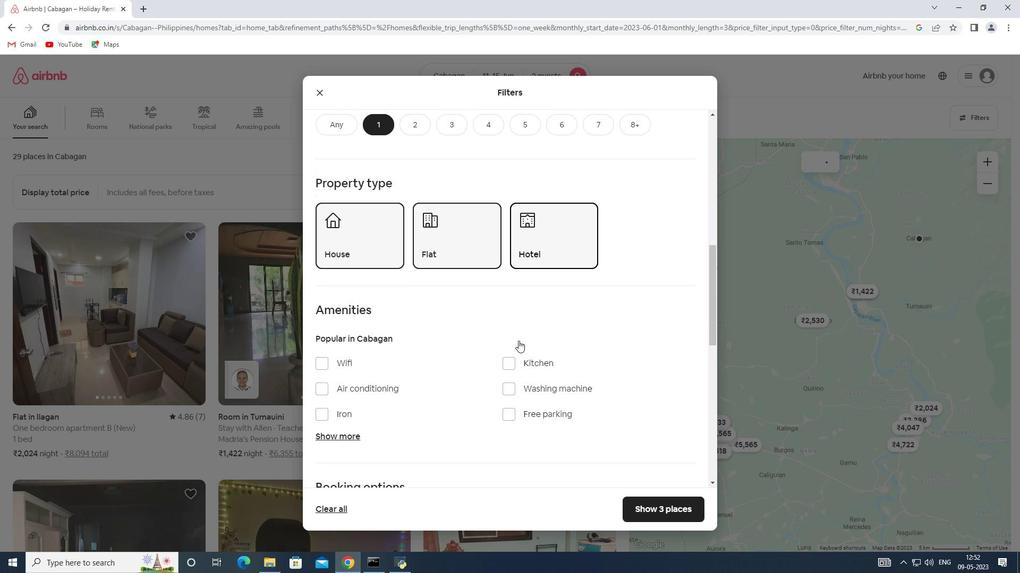 
Action: Mouse scrolled (518, 340) with delta (0, 0)
Screenshot: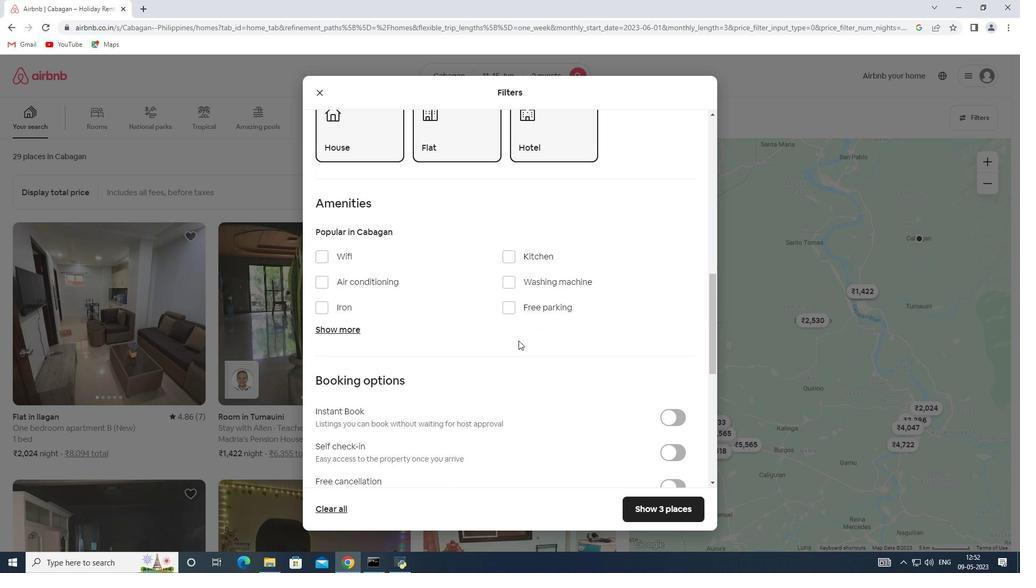 
Action: Mouse scrolled (518, 340) with delta (0, 0)
Screenshot: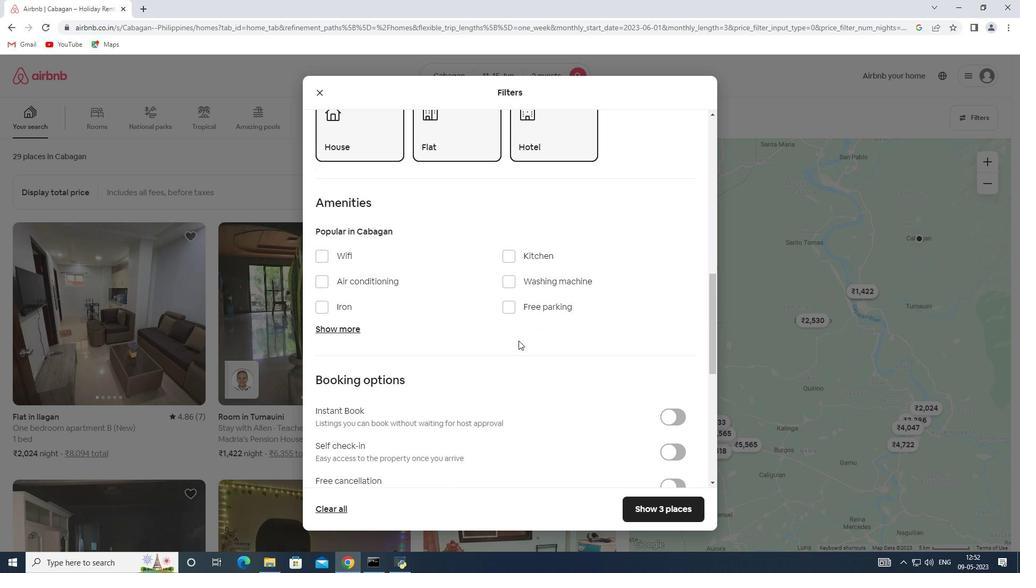 
Action: Mouse moved to (666, 347)
Screenshot: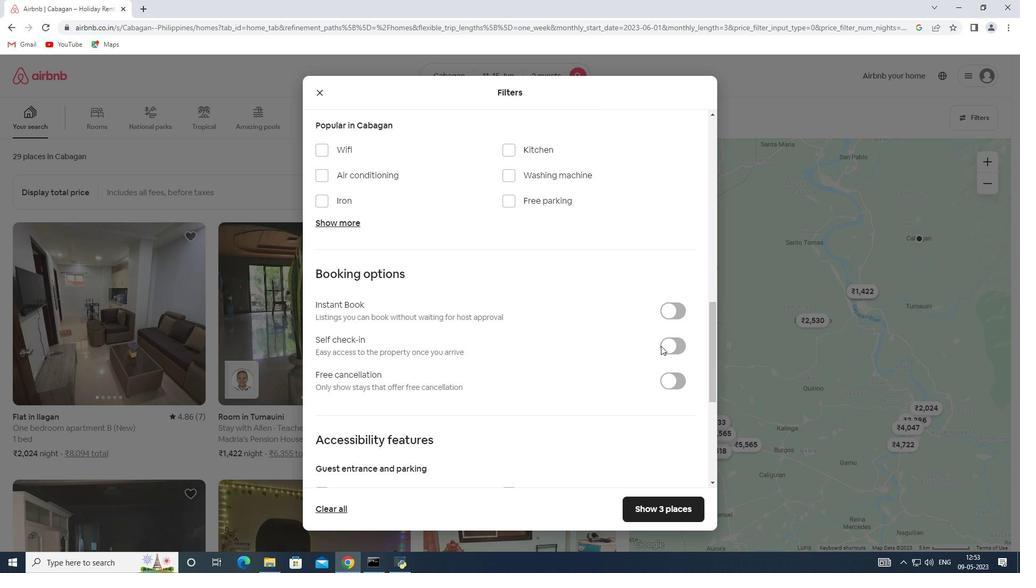 
Action: Mouse pressed left at (666, 347)
Screenshot: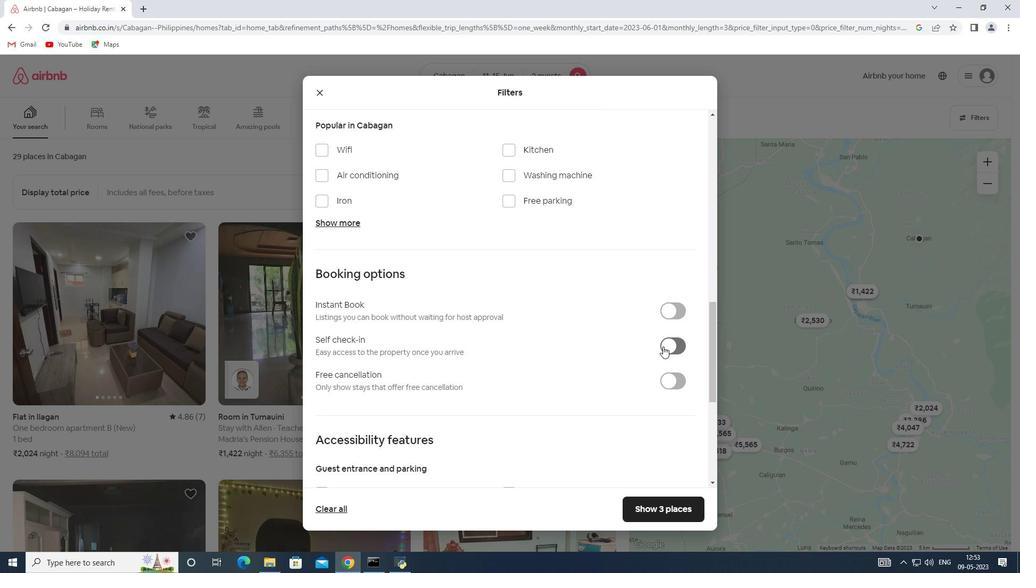 
Action: Mouse moved to (445, 355)
Screenshot: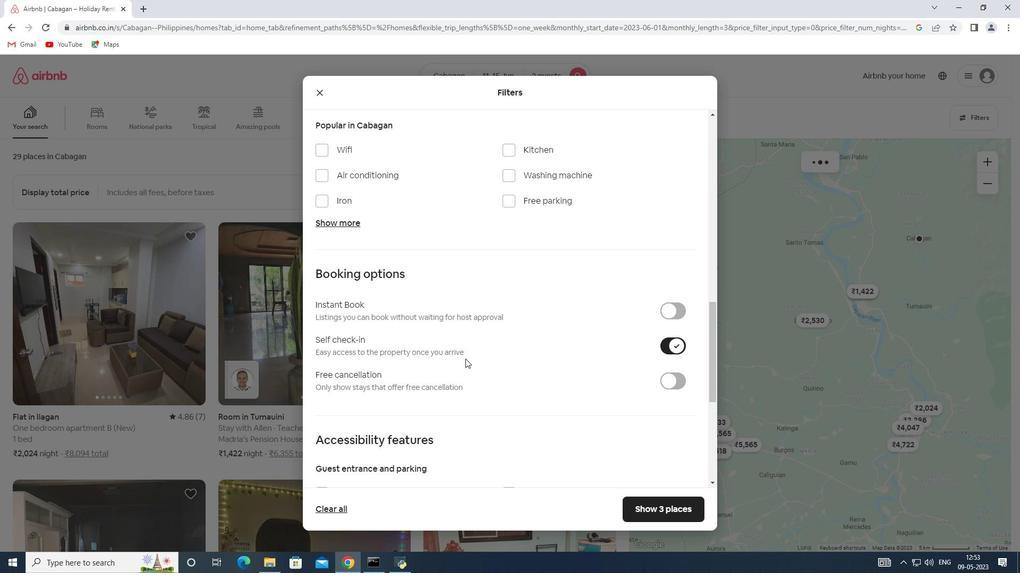 
Action: Mouse scrolled (445, 355) with delta (0, 0)
Screenshot: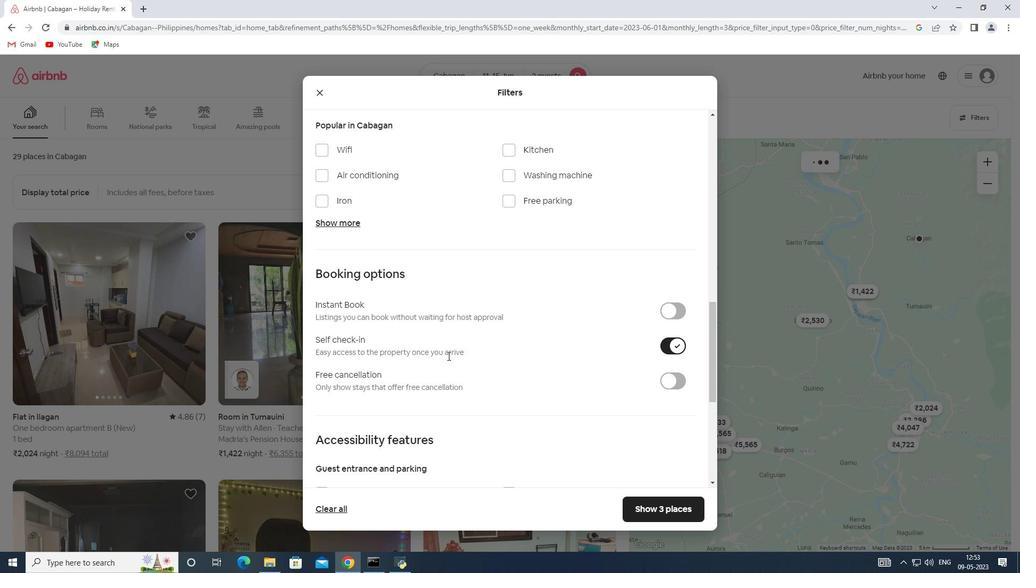 
Action: Mouse scrolled (445, 355) with delta (0, 0)
Screenshot: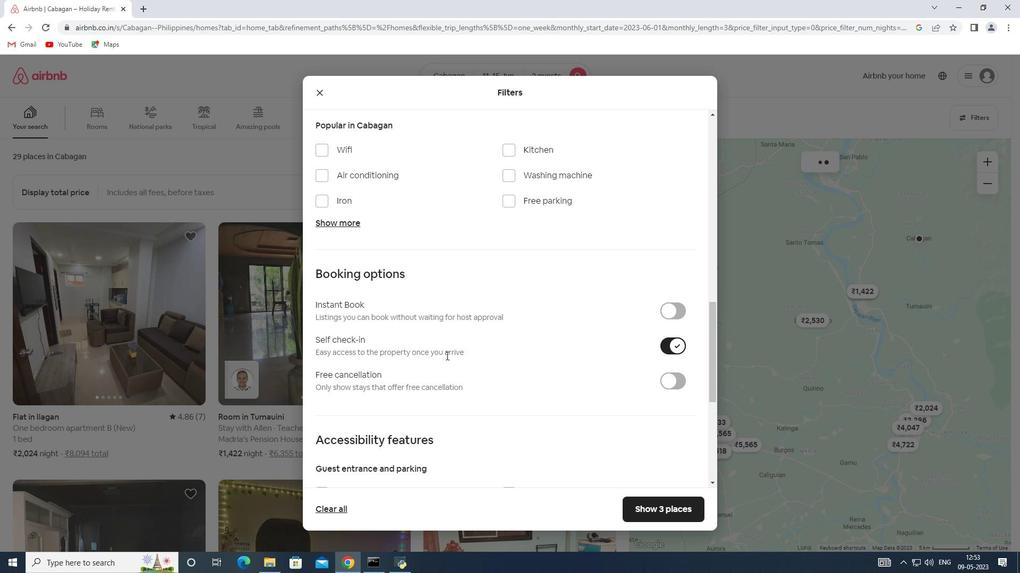 
Action: Mouse moved to (445, 355)
Screenshot: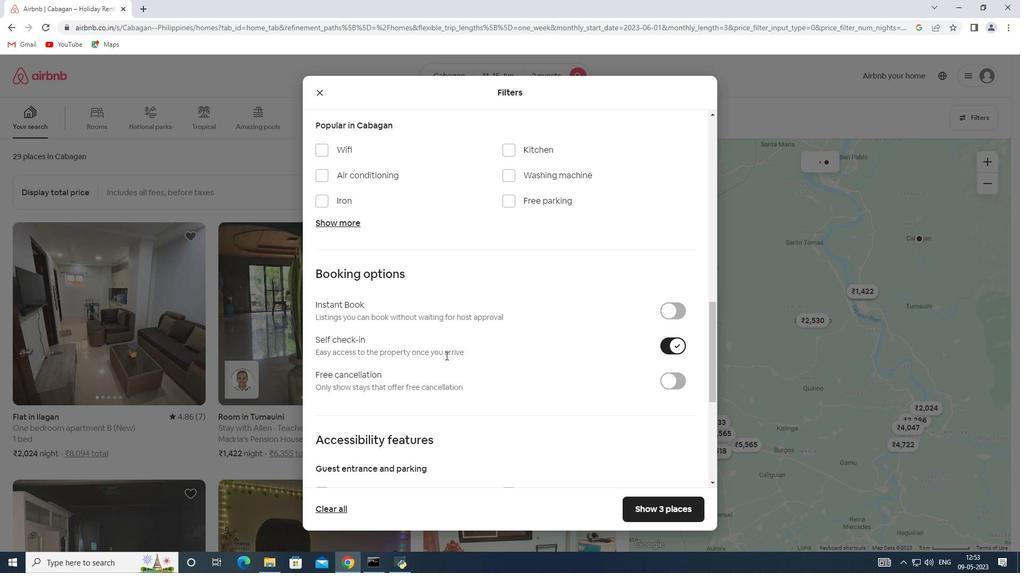 
Action: Mouse scrolled (445, 354) with delta (0, 0)
Screenshot: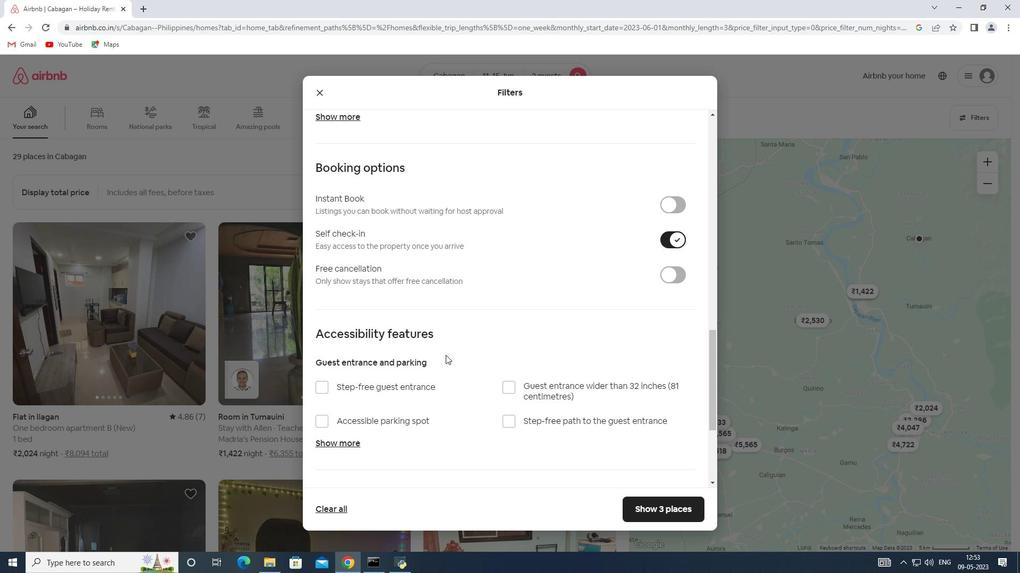 
Action: Mouse scrolled (445, 354) with delta (0, 0)
Screenshot: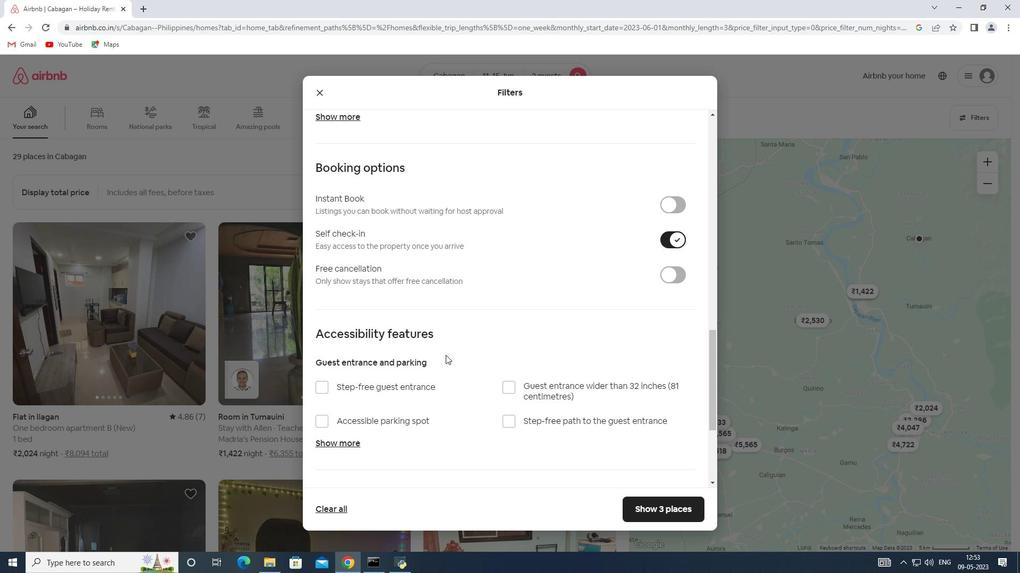 
Action: Mouse scrolled (445, 354) with delta (0, 0)
Screenshot: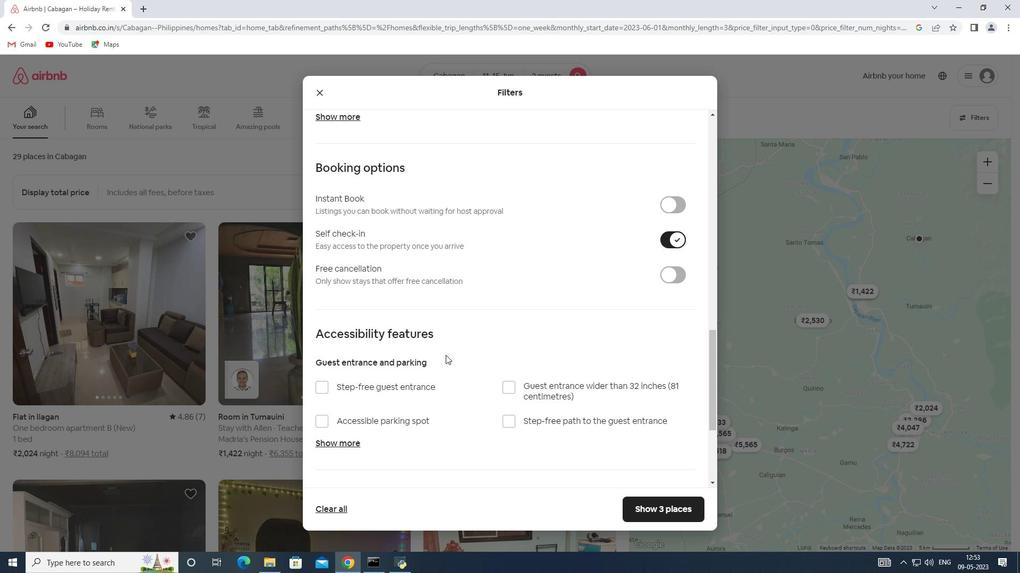 
Action: Mouse scrolled (445, 354) with delta (0, 0)
Screenshot: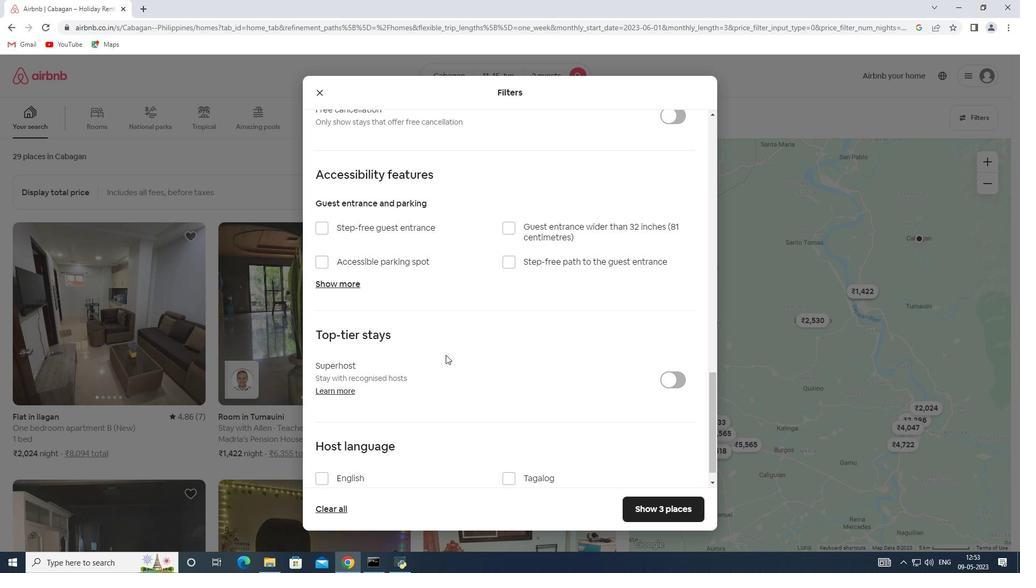 
Action: Mouse scrolled (445, 354) with delta (0, 0)
Screenshot: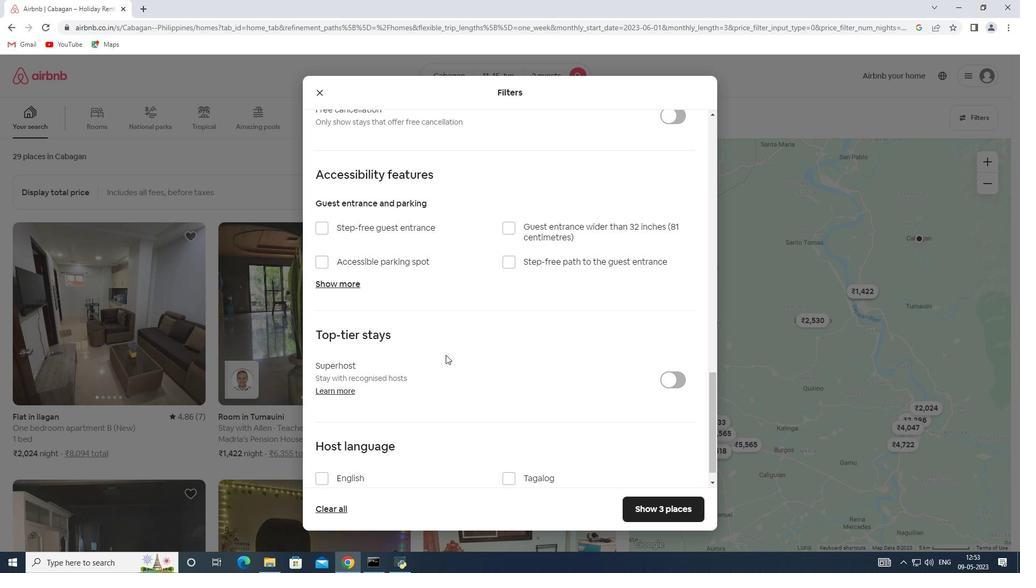 
Action: Mouse moved to (326, 461)
Screenshot: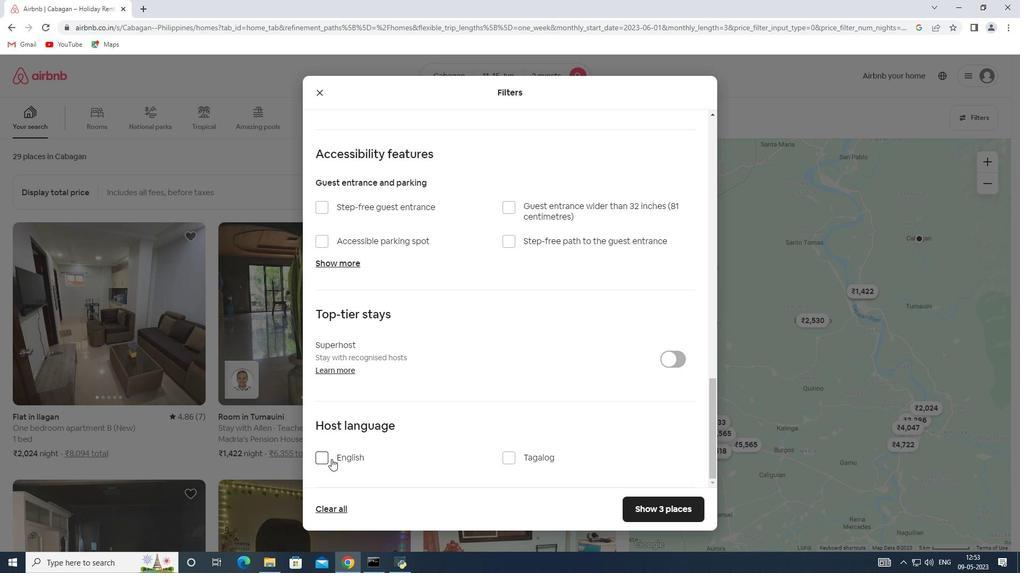 
Action: Mouse pressed left at (326, 461)
Screenshot: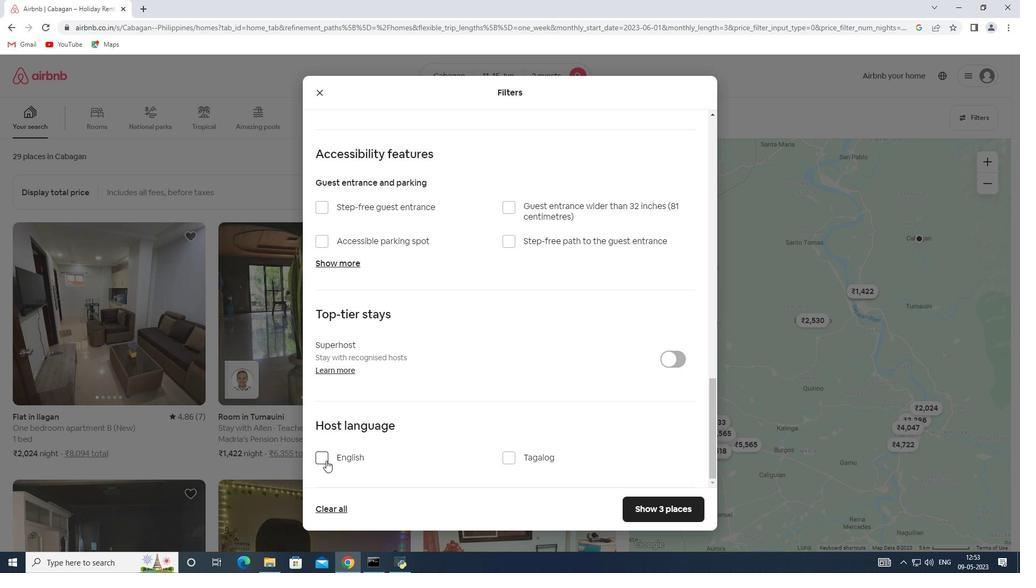 
Action: Mouse moved to (657, 509)
Screenshot: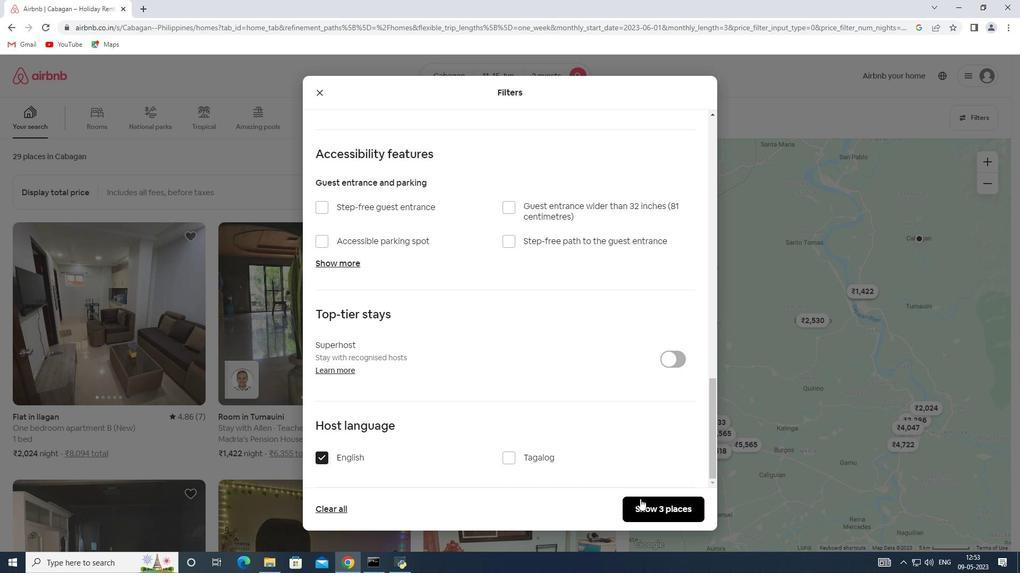 
Action: Mouse pressed left at (657, 509)
Screenshot: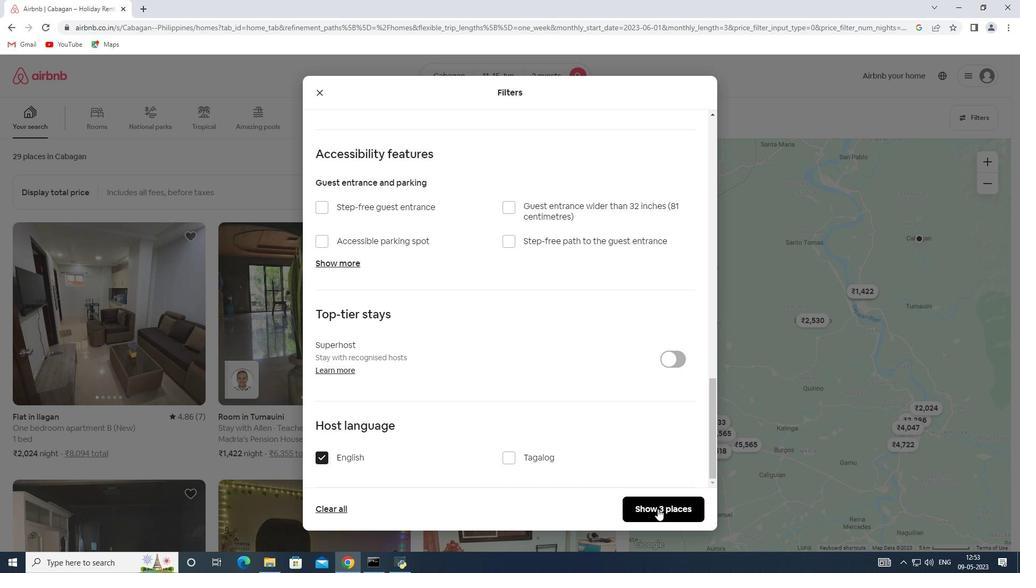 
